 Task: Limiting.
Action: Mouse moved to (241, 82)
Screenshot: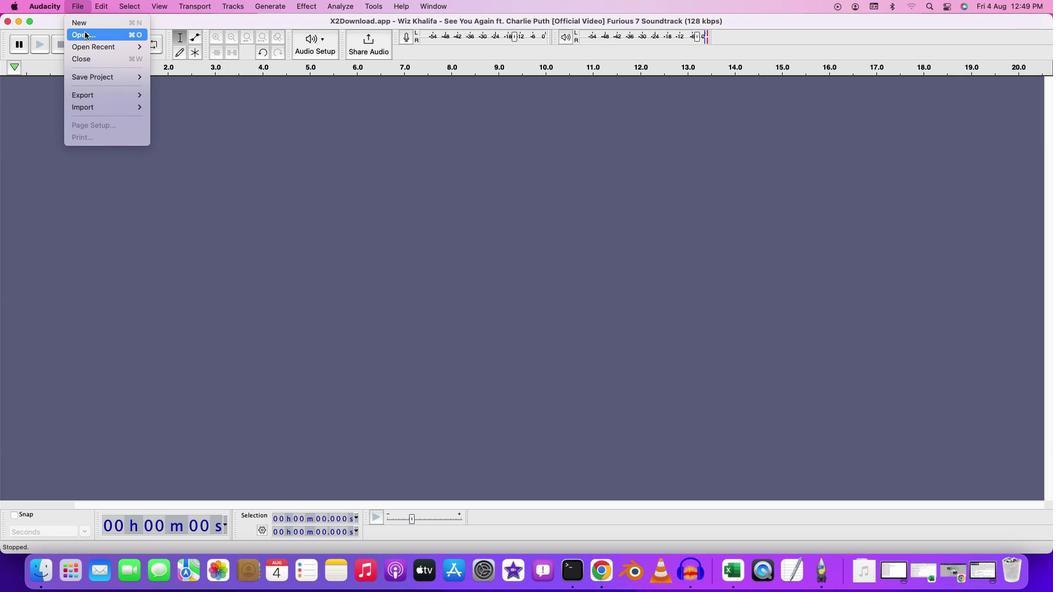 
Action: Mouse pressed left at (241, 82)
Screenshot: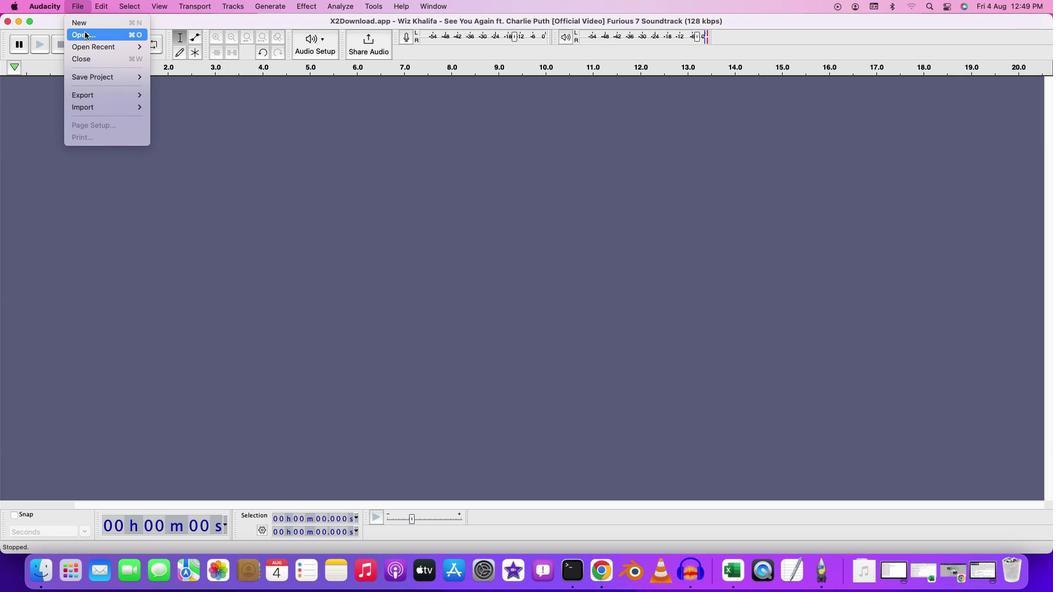 
Action: Mouse moved to (502, 191)
Screenshot: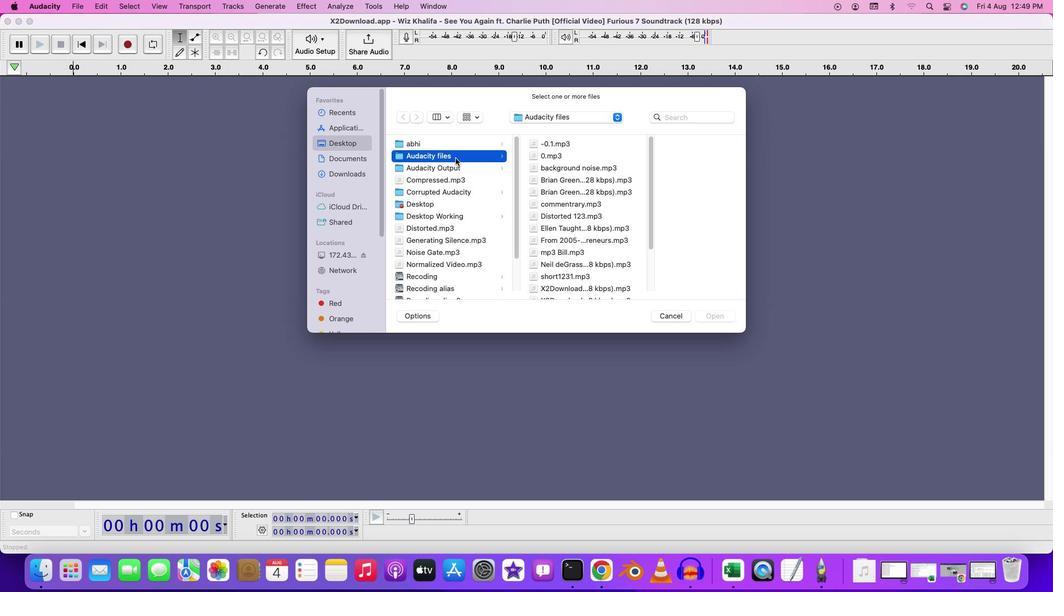 
Action: Mouse pressed left at (502, 191)
Screenshot: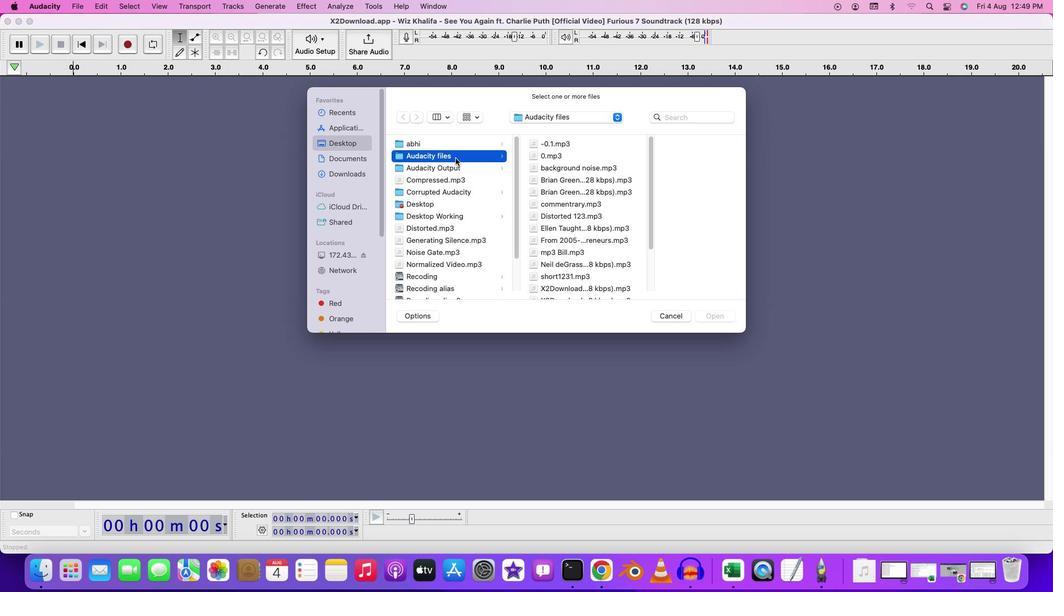 
Action: Mouse moved to (598, 242)
Screenshot: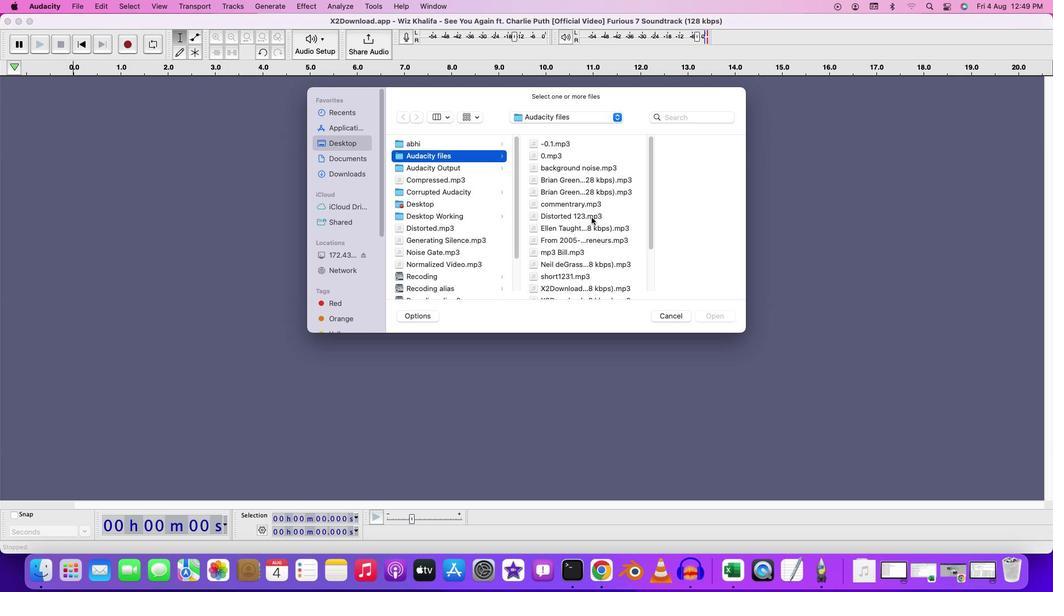 
Action: Mouse scrolled (598, 242) with delta (181, 55)
Screenshot: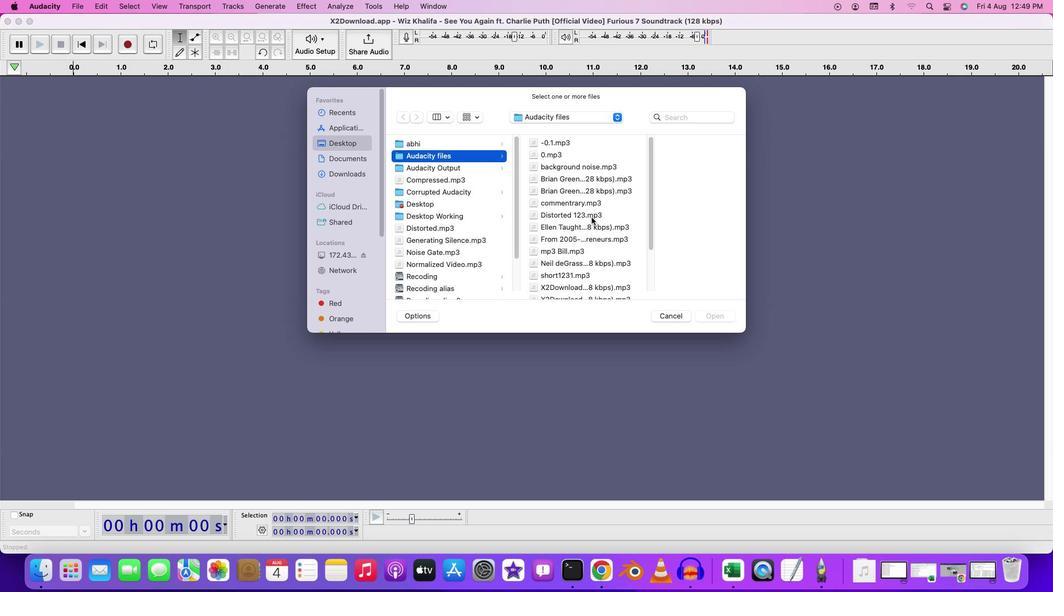 
Action: Mouse scrolled (598, 242) with delta (181, 55)
Screenshot: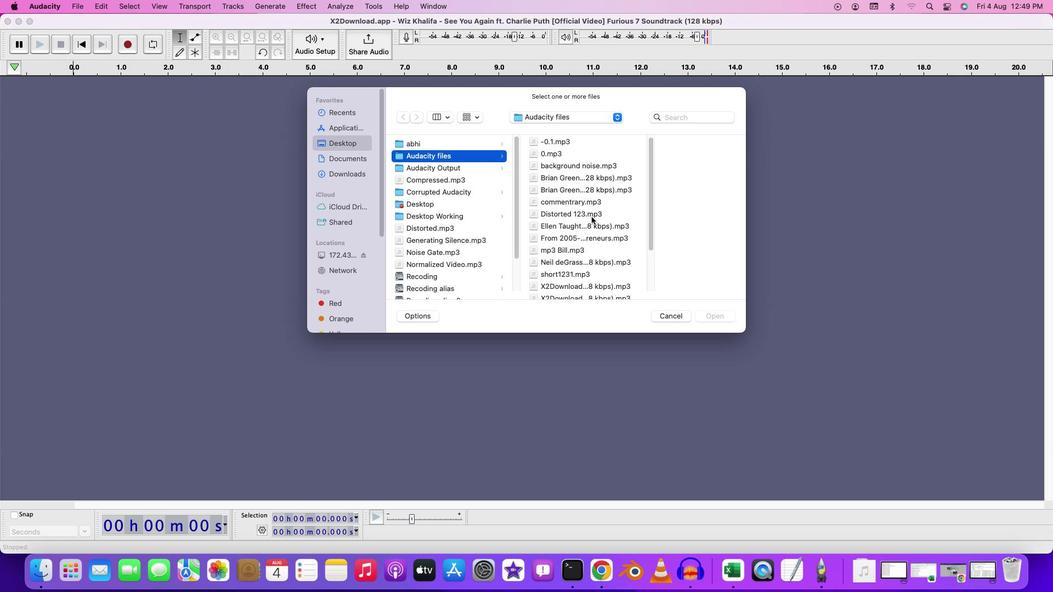 
Action: Mouse moved to (597, 237)
Screenshot: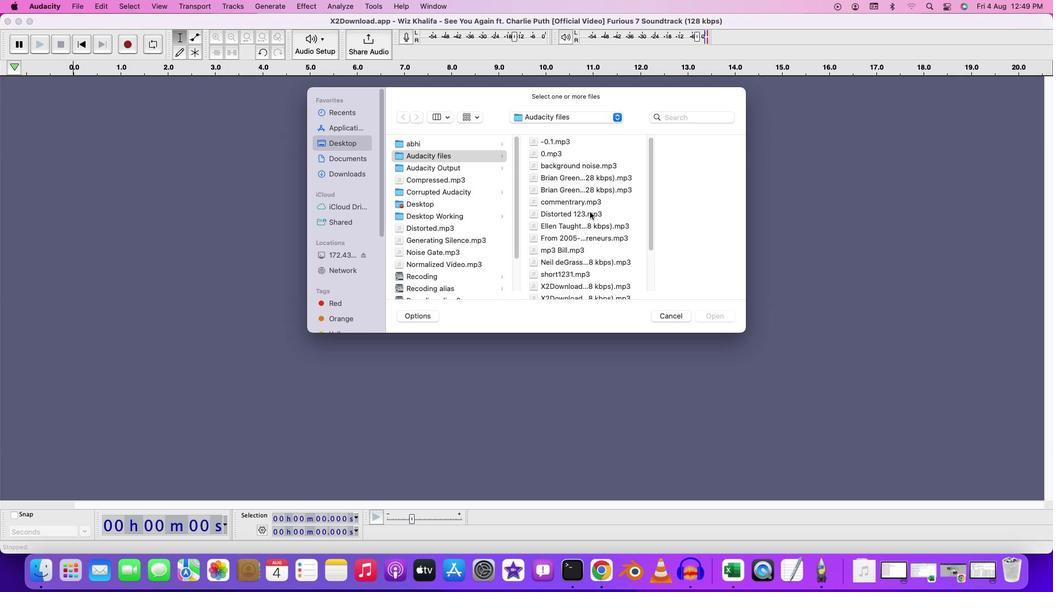 
Action: Mouse pressed left at (597, 237)
Screenshot: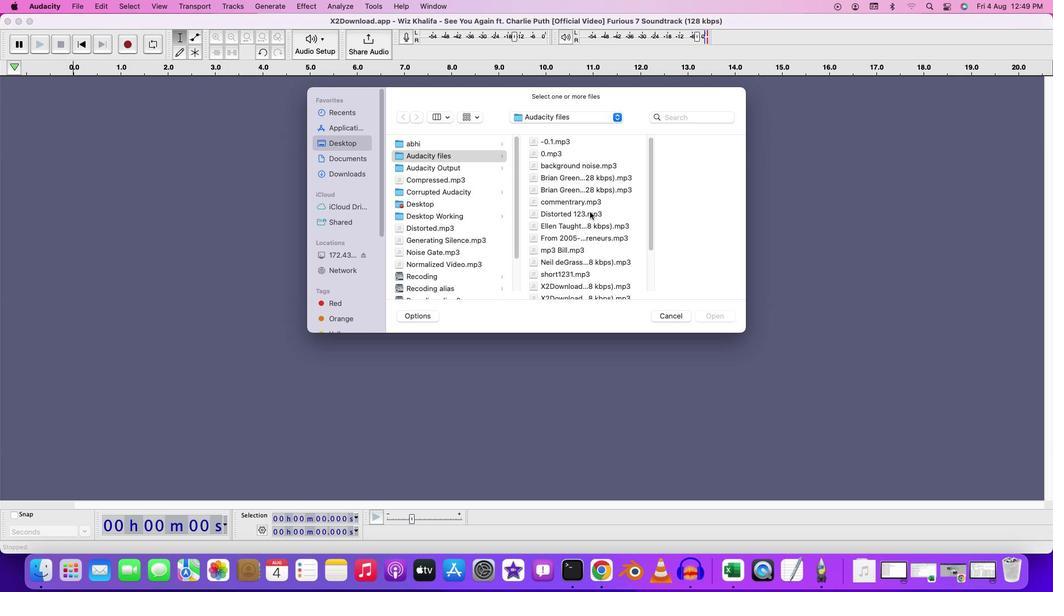 
Action: Mouse moved to (597, 237)
Screenshot: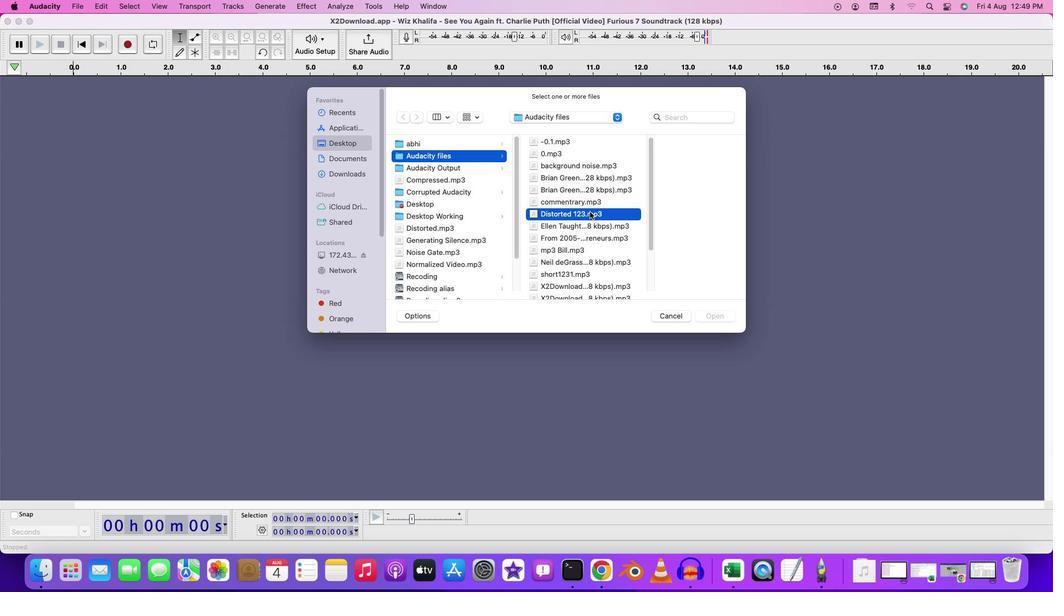 
Action: Mouse pressed left at (597, 237)
Screenshot: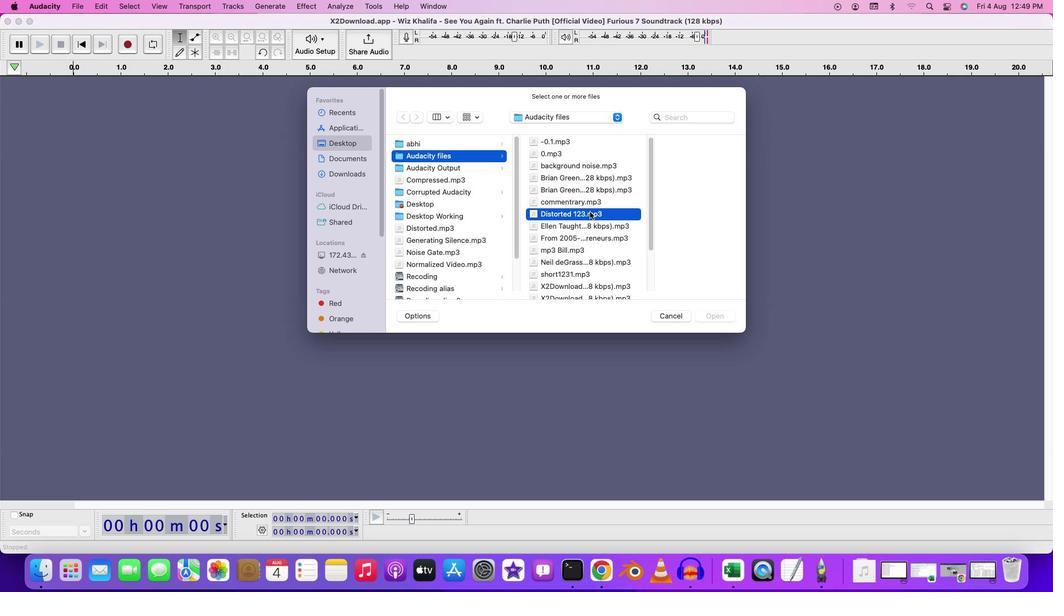 
Action: Mouse moved to (237, 144)
Screenshot: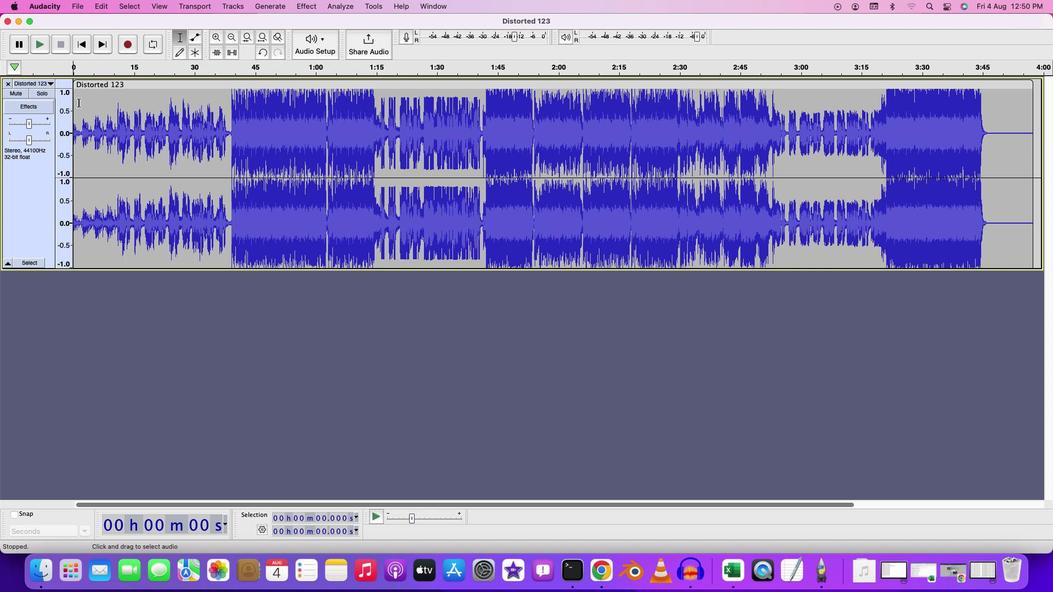 
Action: Mouse pressed left at (237, 144)
Screenshot: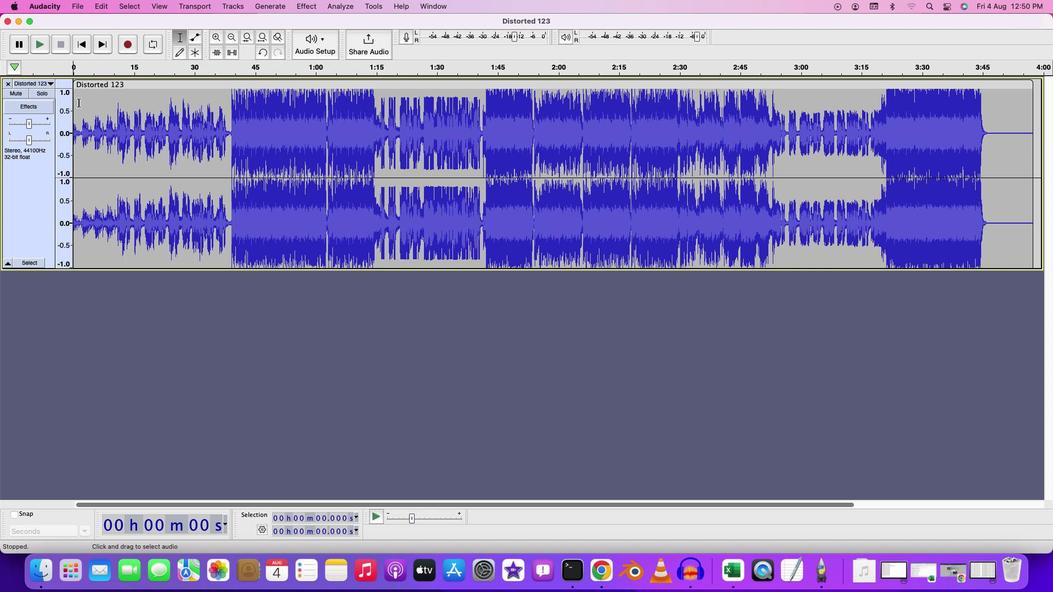 
Action: Mouse moved to (239, 141)
Screenshot: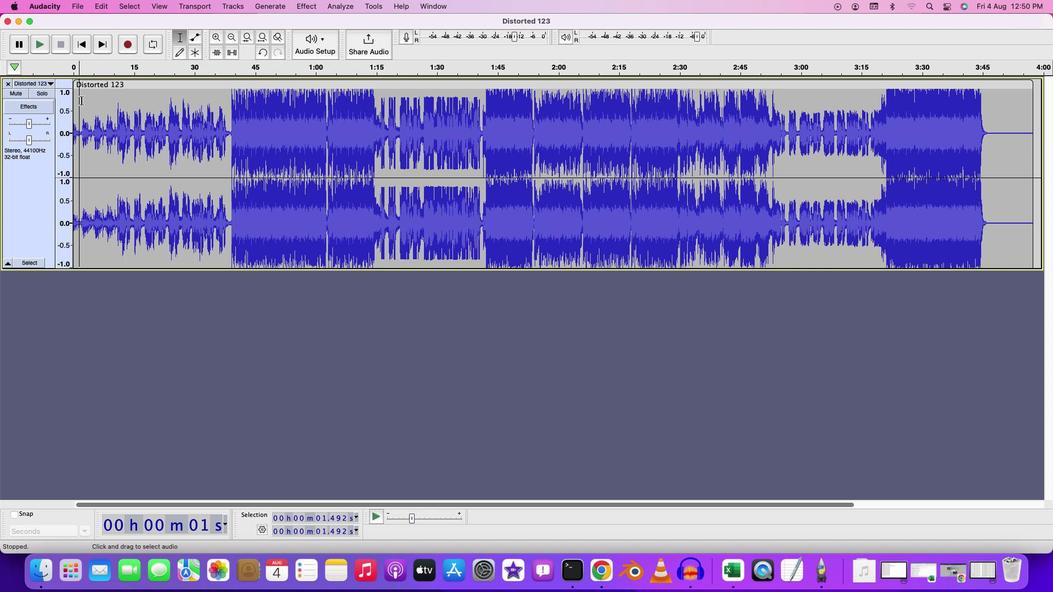 
Action: Key pressed Key.space
Screenshot: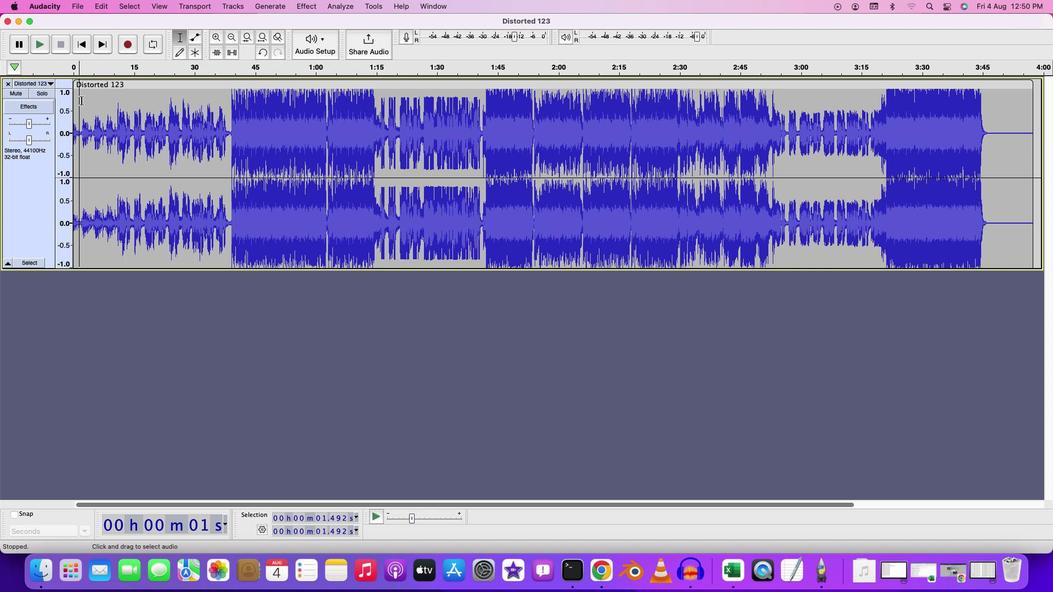
Action: Mouse moved to (337, 175)
Screenshot: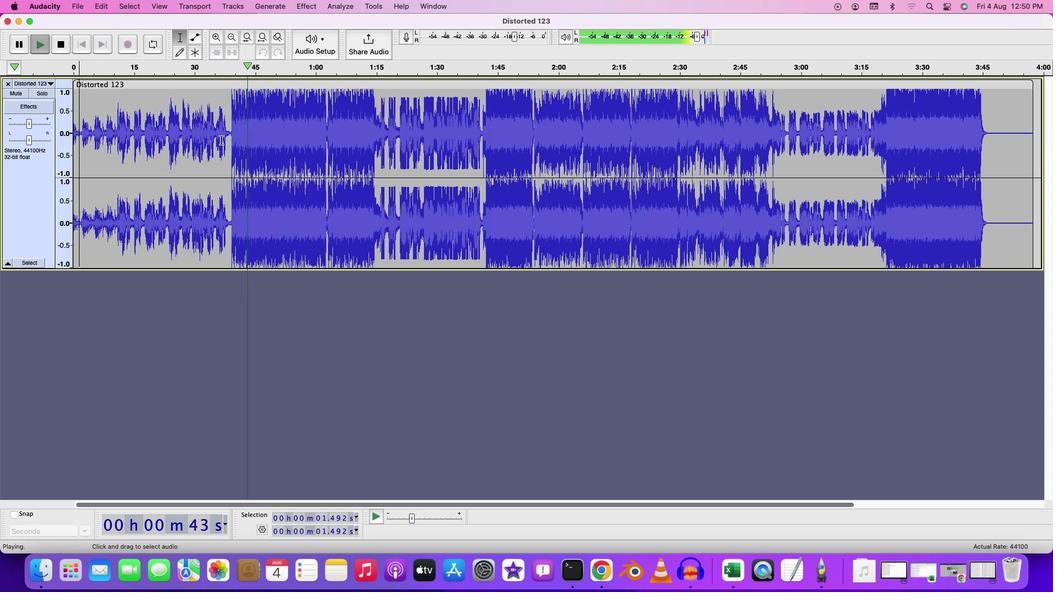 
Action: Key pressed Key.space
Screenshot: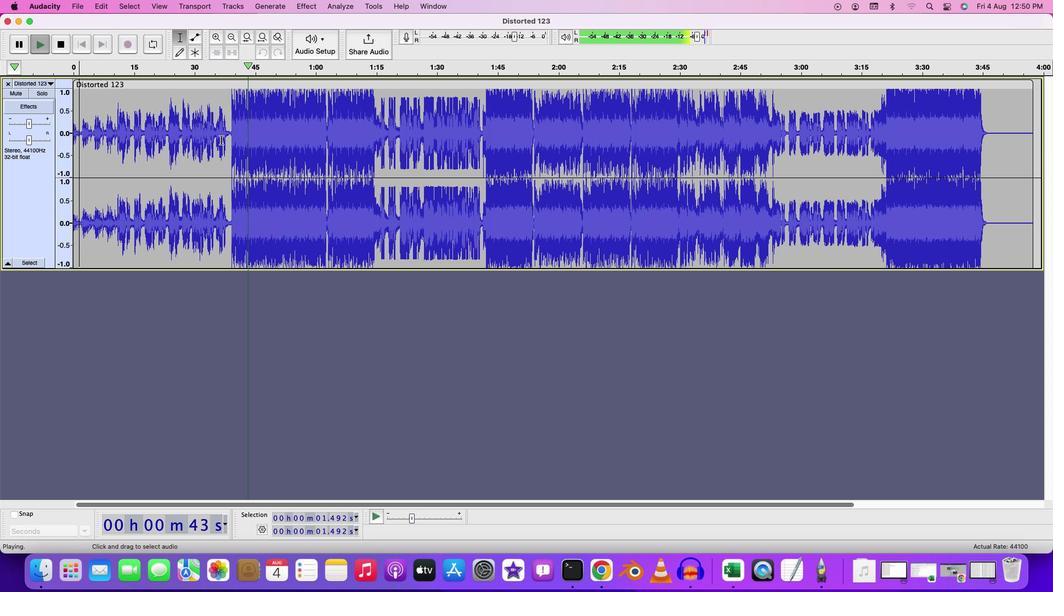 
Action: Mouse moved to (250, 142)
Screenshot: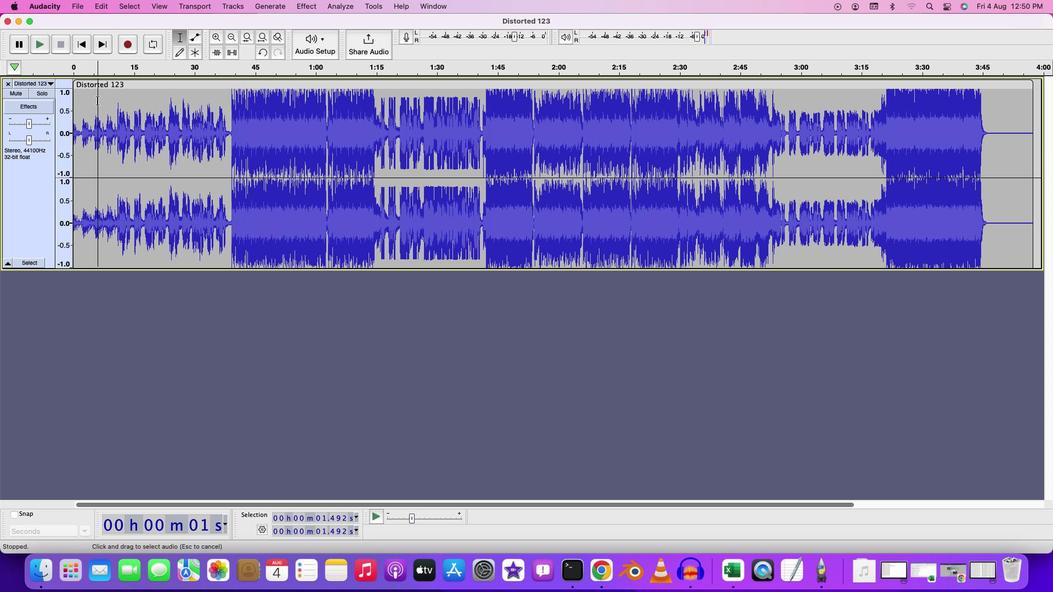 
Action: Mouse pressed left at (250, 142)
Screenshot: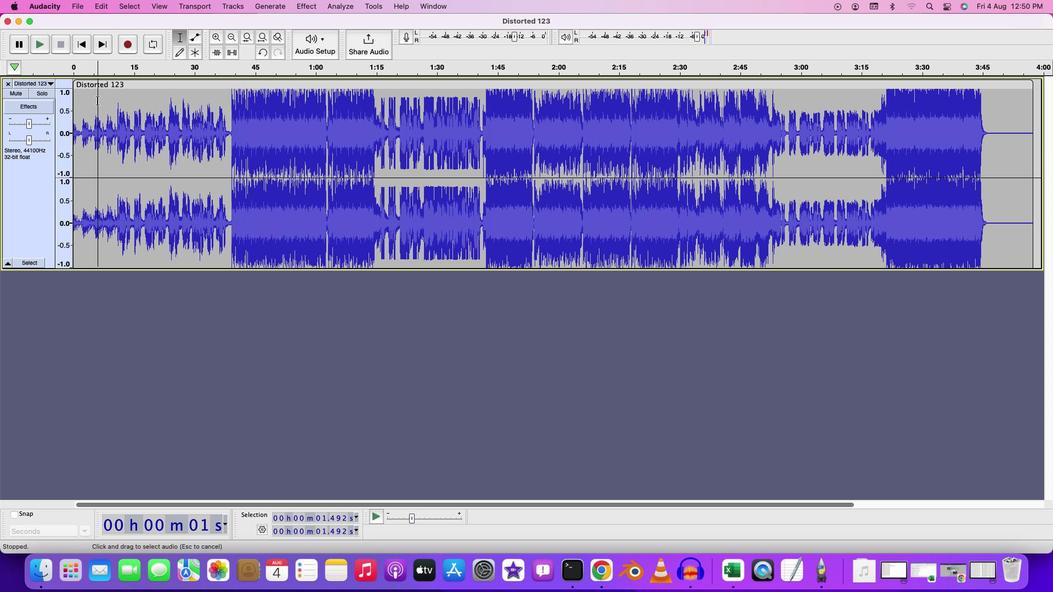 
Action: Mouse moved to (250, 142)
Screenshot: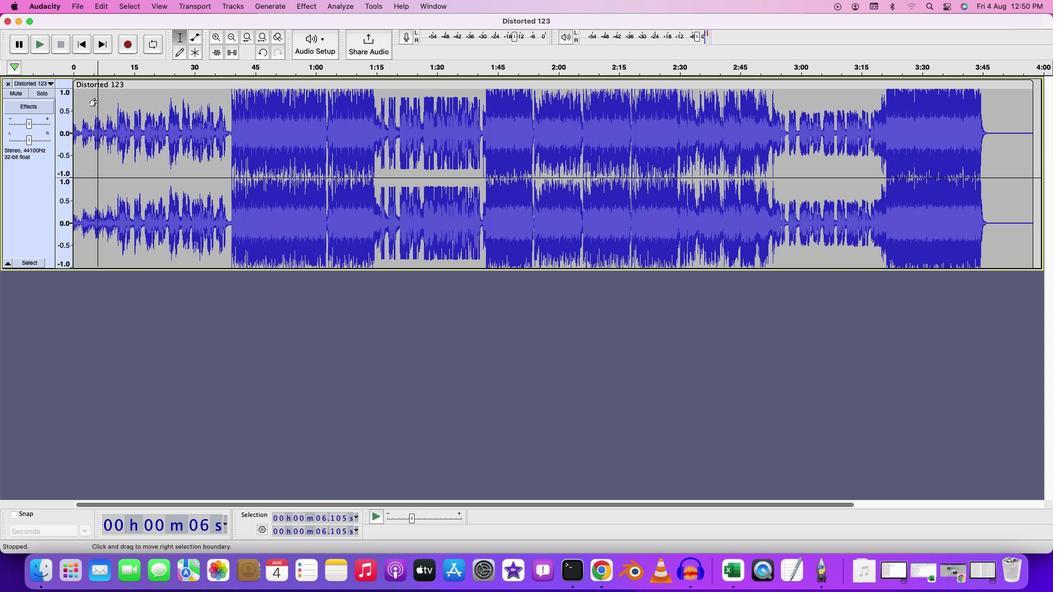 
Action: Key pressed Key.cmd
Screenshot: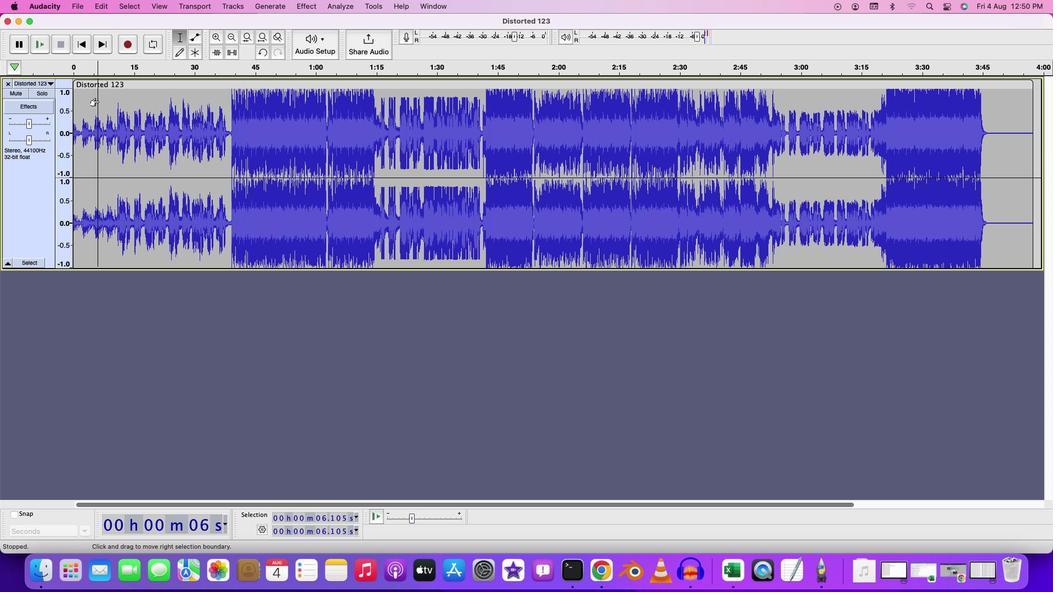 
Action: Mouse moved to (251, 142)
Screenshot: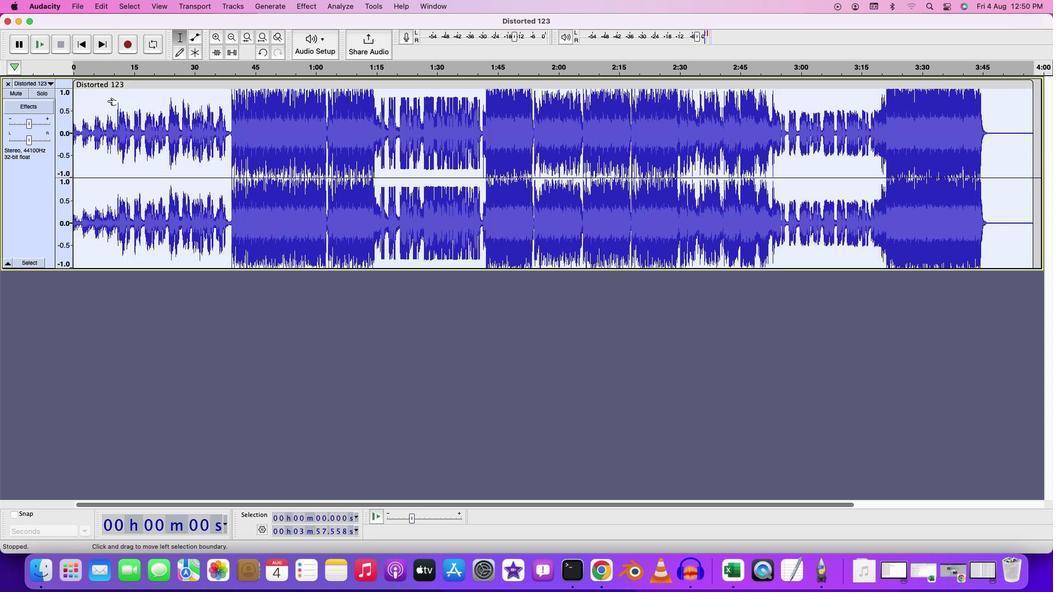 
Action: Key pressed 'a'
Screenshot: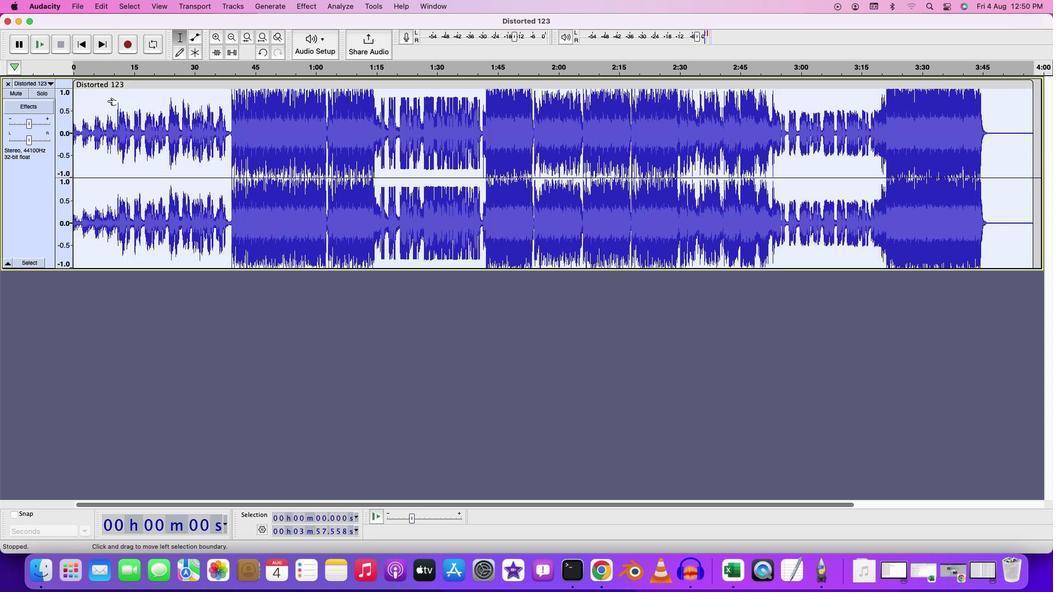 
Action: Mouse moved to (397, 59)
Screenshot: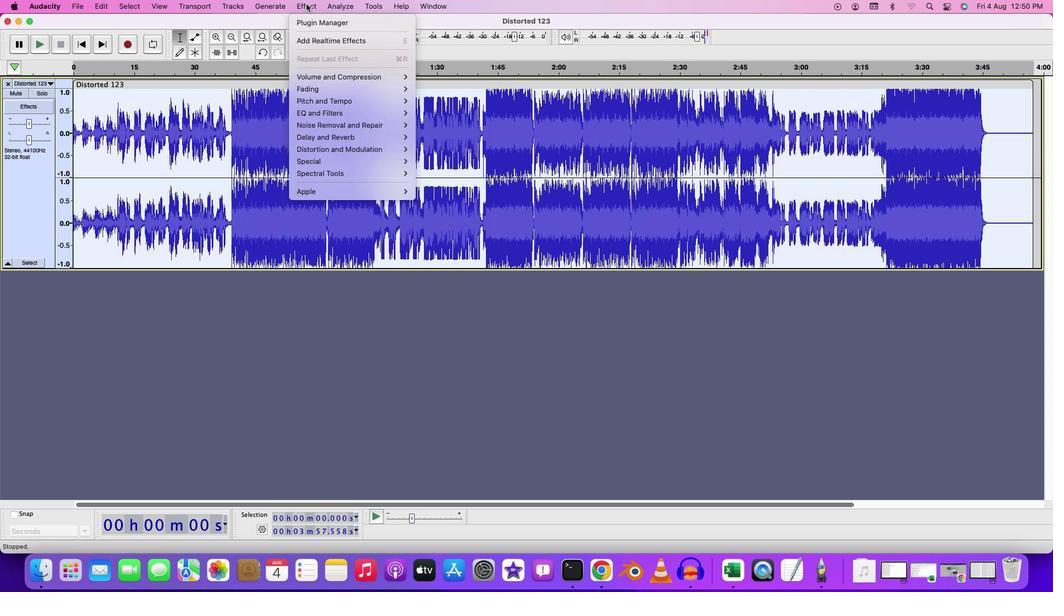 
Action: Mouse pressed left at (397, 59)
Screenshot: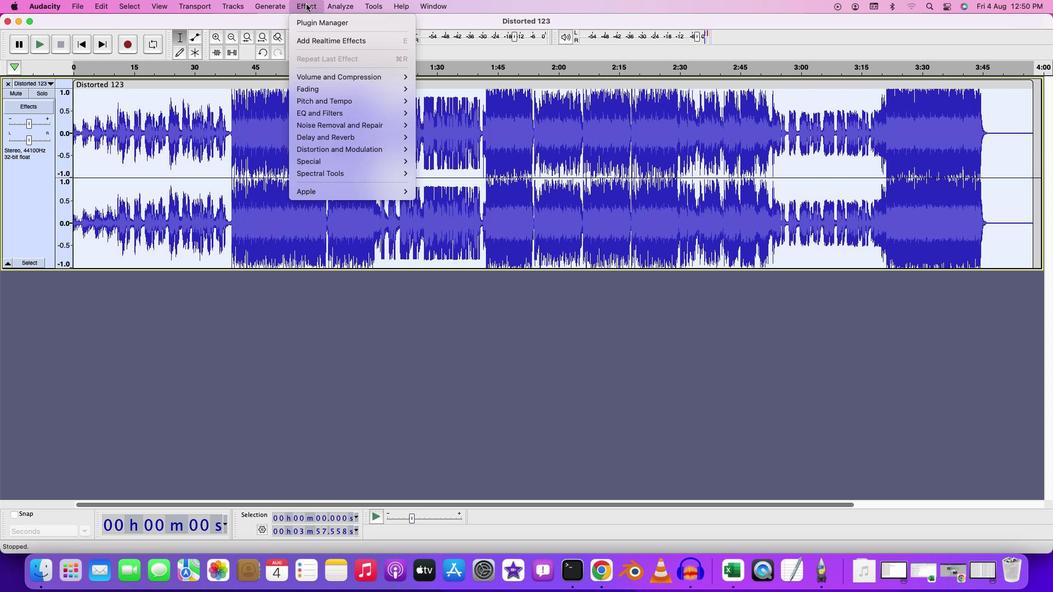 
Action: Mouse moved to (494, 152)
Screenshot: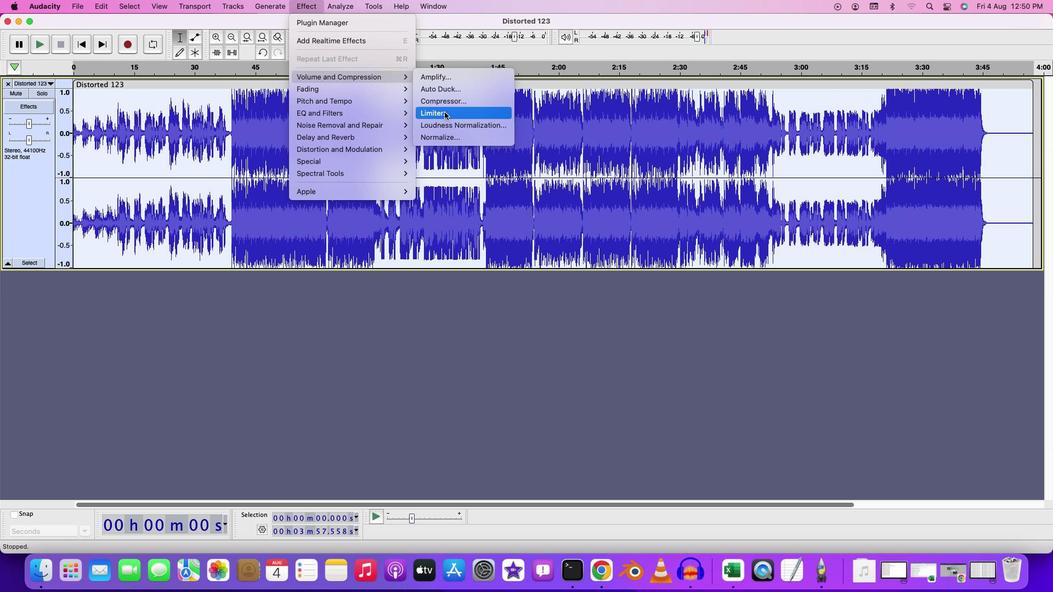 
Action: Mouse pressed left at (494, 152)
Screenshot: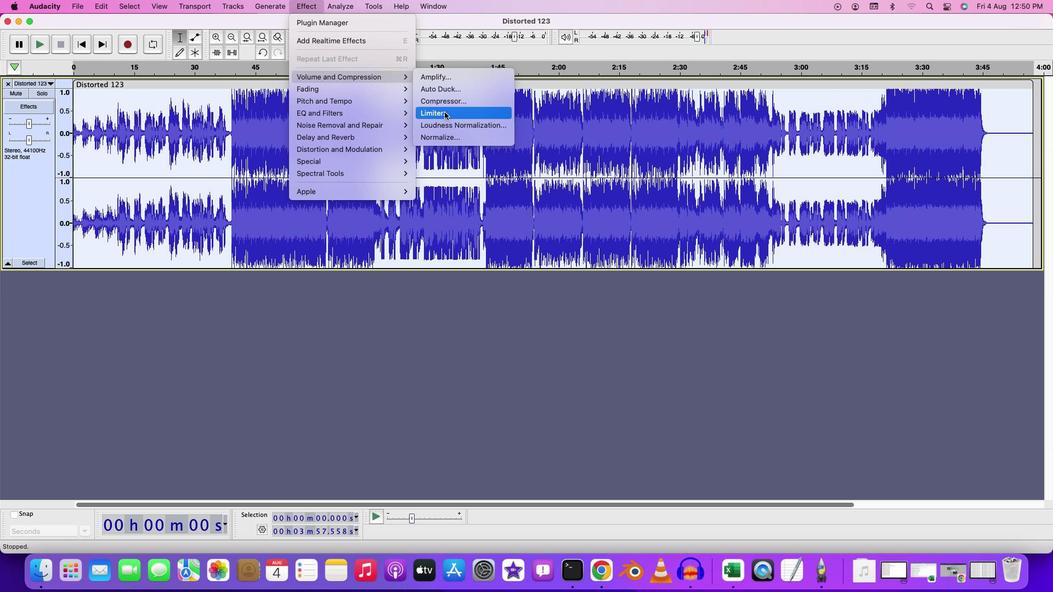 
Action: Mouse moved to (625, 267)
Screenshot: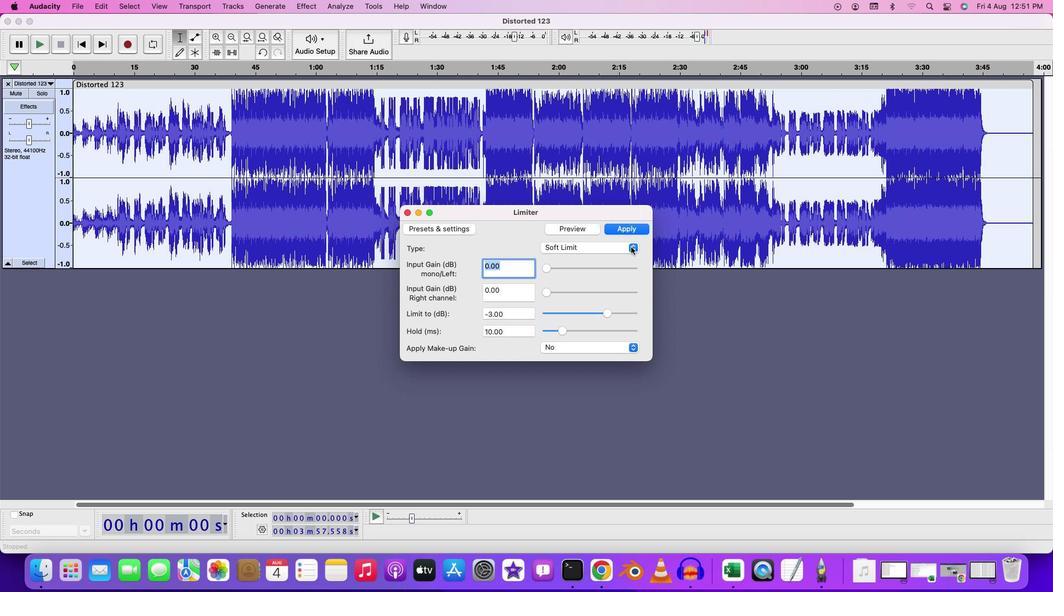 
Action: Mouse pressed left at (625, 267)
Screenshot: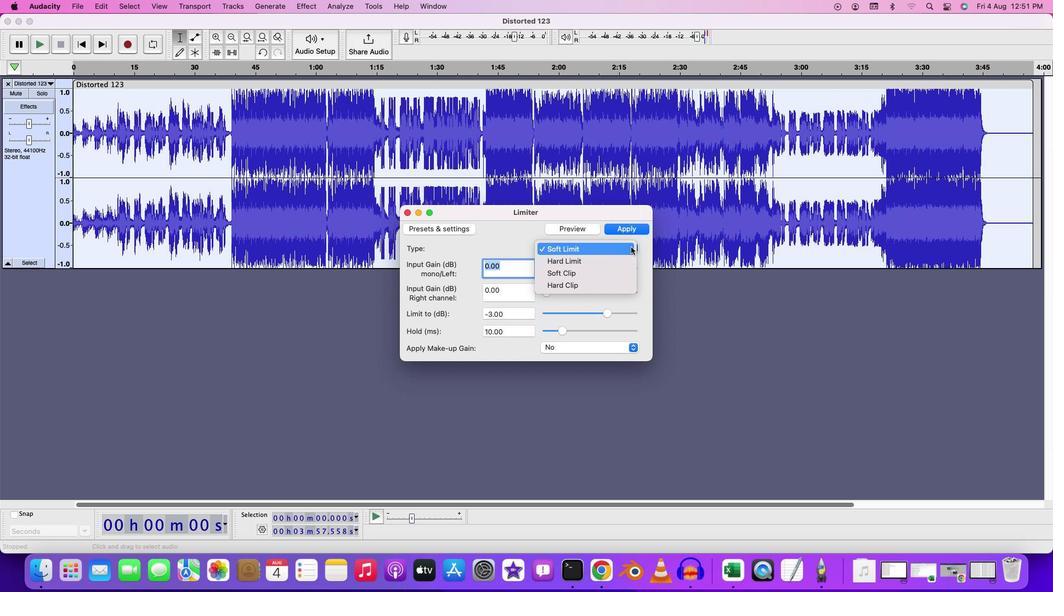 
Action: Mouse moved to (541, 250)
Screenshot: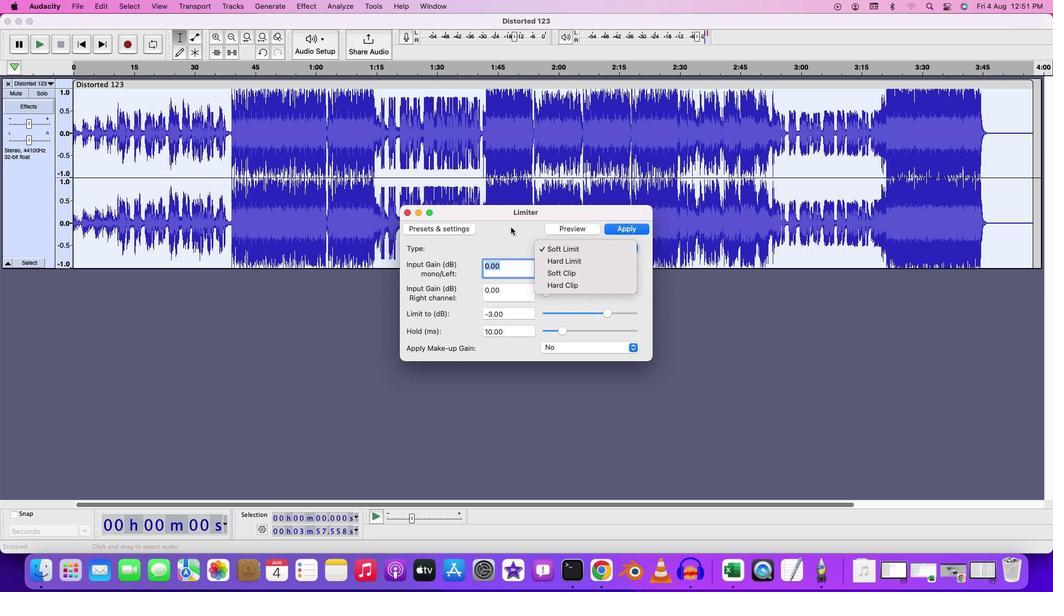 
Action: Mouse pressed left at (541, 250)
Screenshot: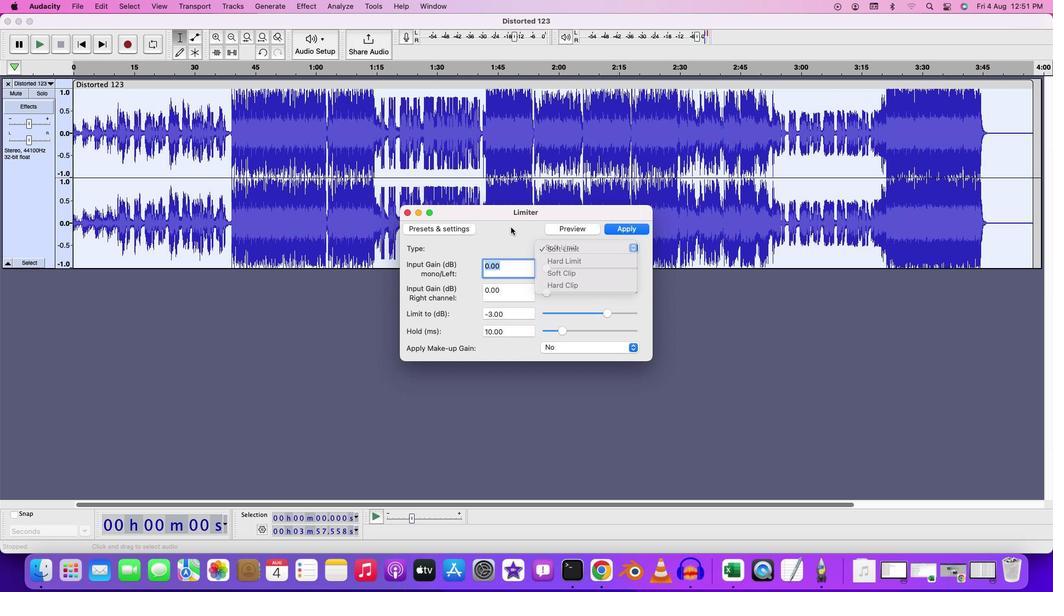 
Action: Mouse moved to (567, 287)
Screenshot: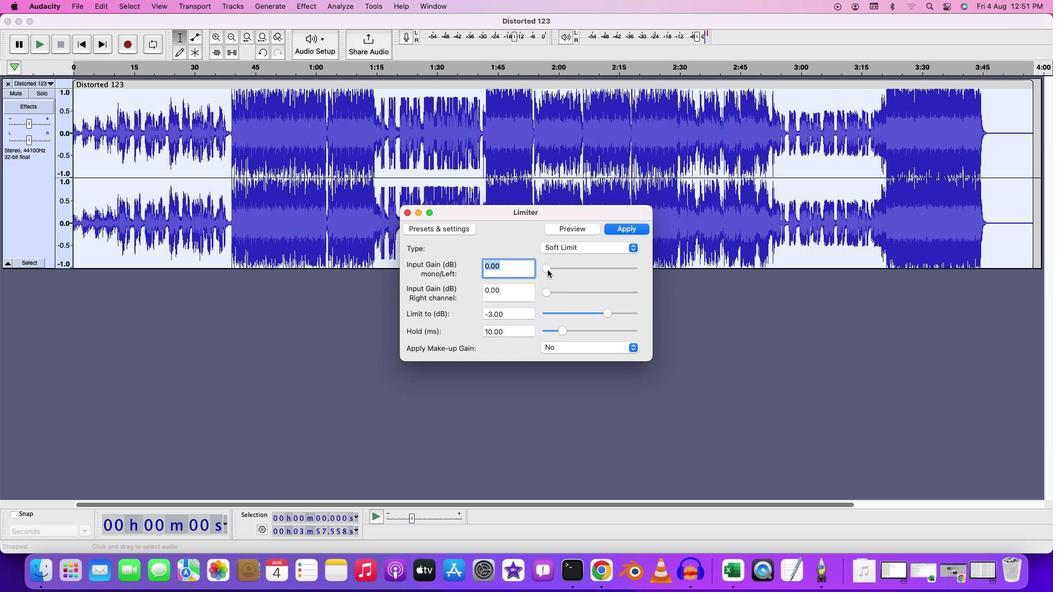 
Action: Mouse pressed left at (567, 287)
Screenshot: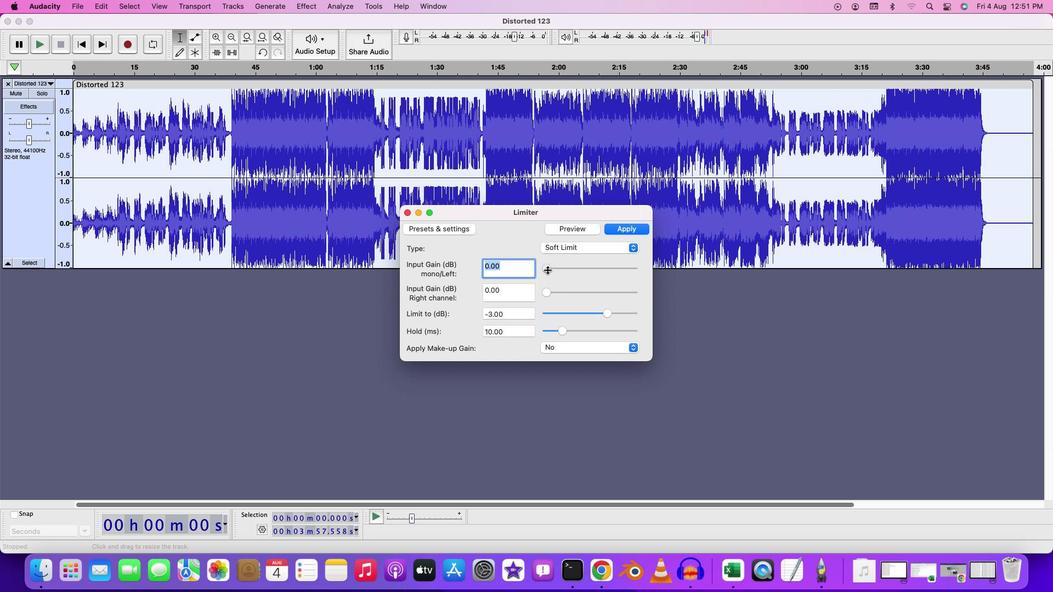 
Action: Mouse moved to (564, 306)
Screenshot: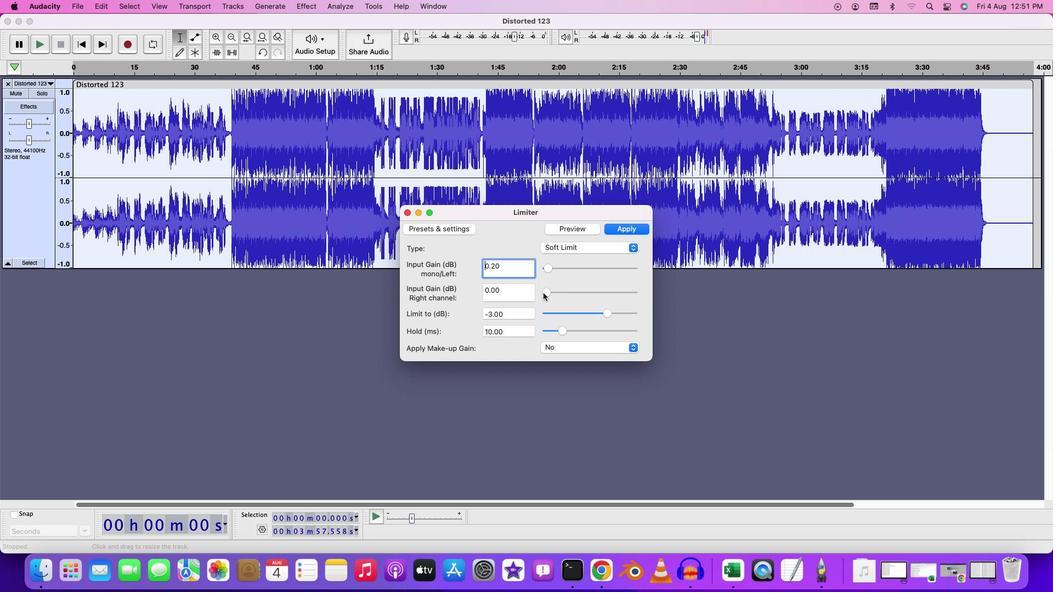 
Action: Mouse pressed left at (564, 306)
Screenshot: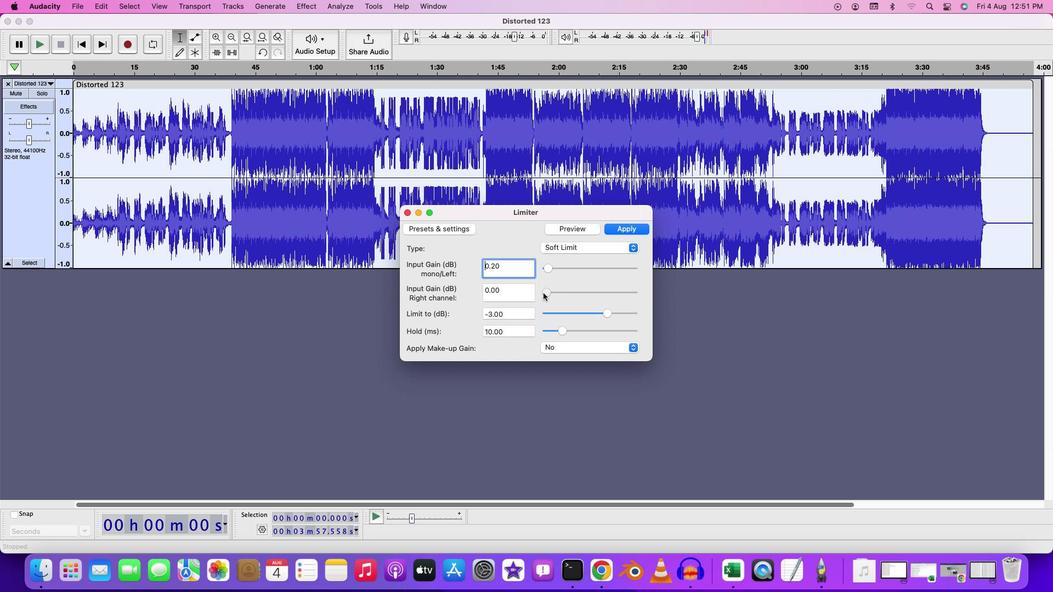 
Action: Mouse moved to (610, 325)
Screenshot: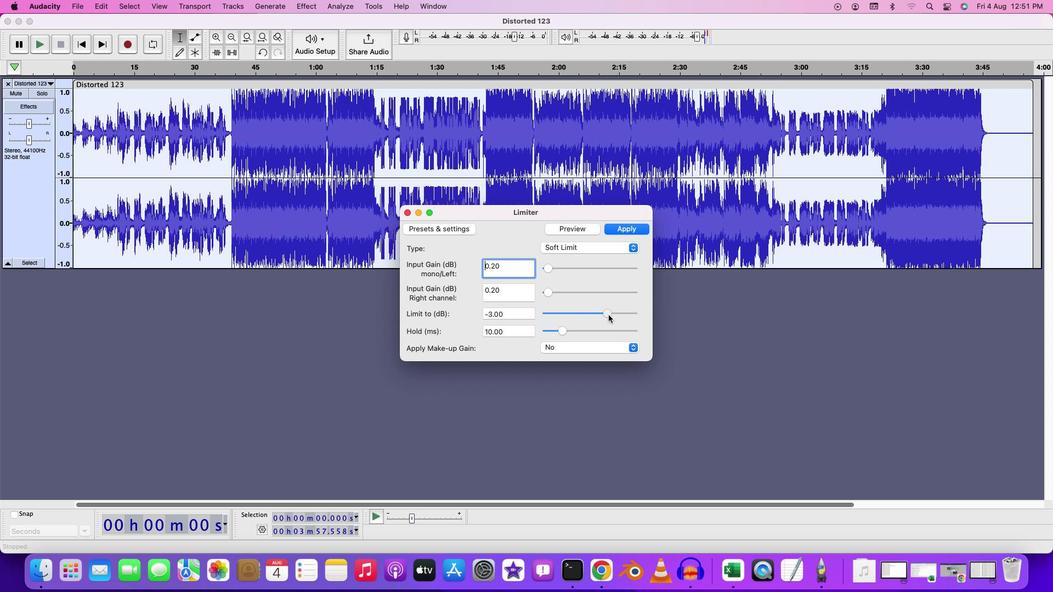 
Action: Mouse pressed left at (610, 325)
Screenshot: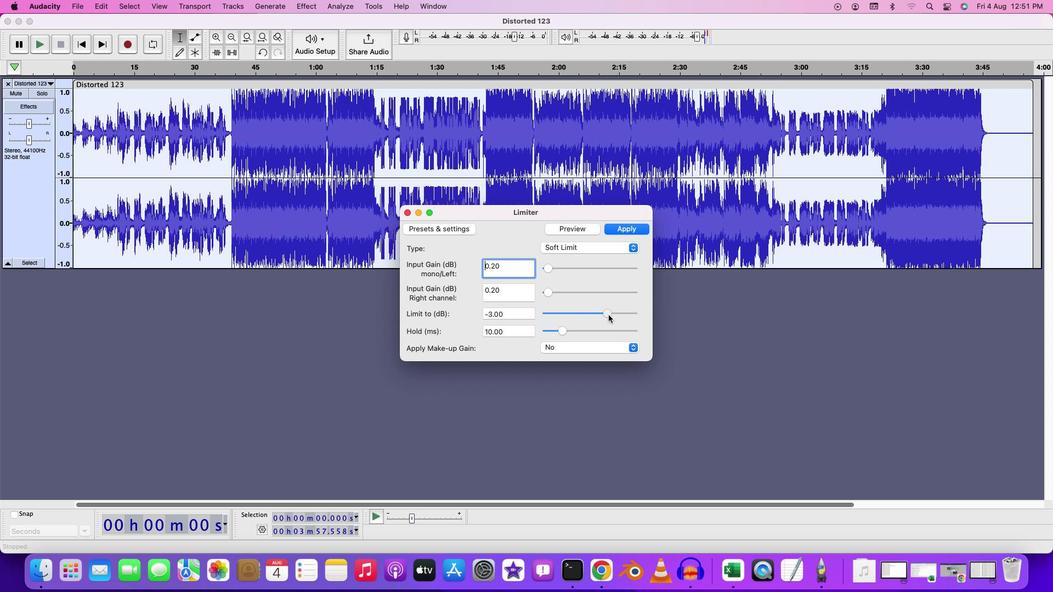 
Action: Mouse moved to (577, 340)
Screenshot: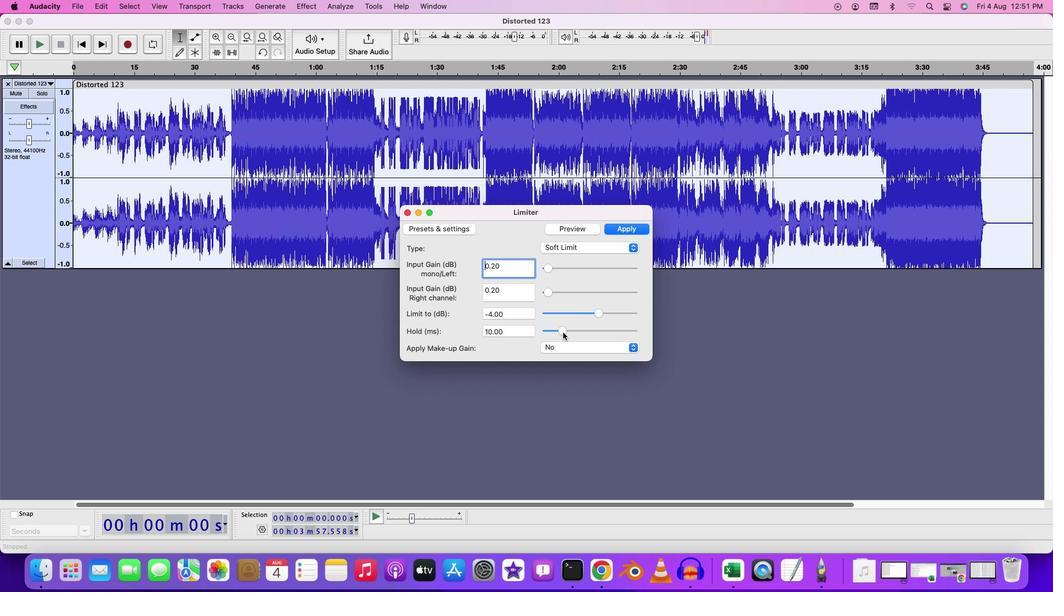 
Action: Mouse pressed left at (577, 340)
Screenshot: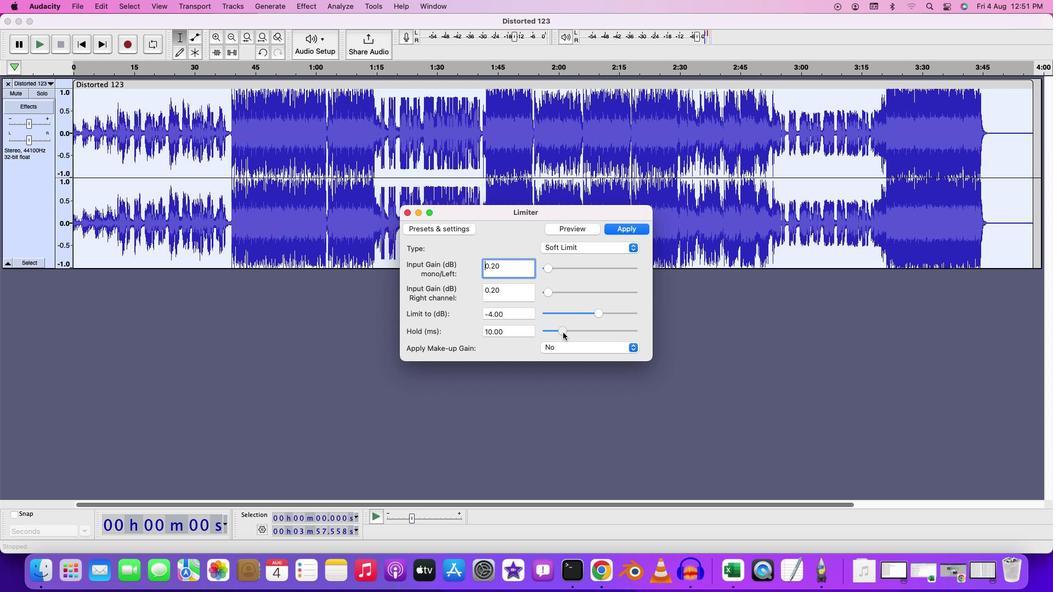 
Action: Mouse moved to (624, 355)
Screenshot: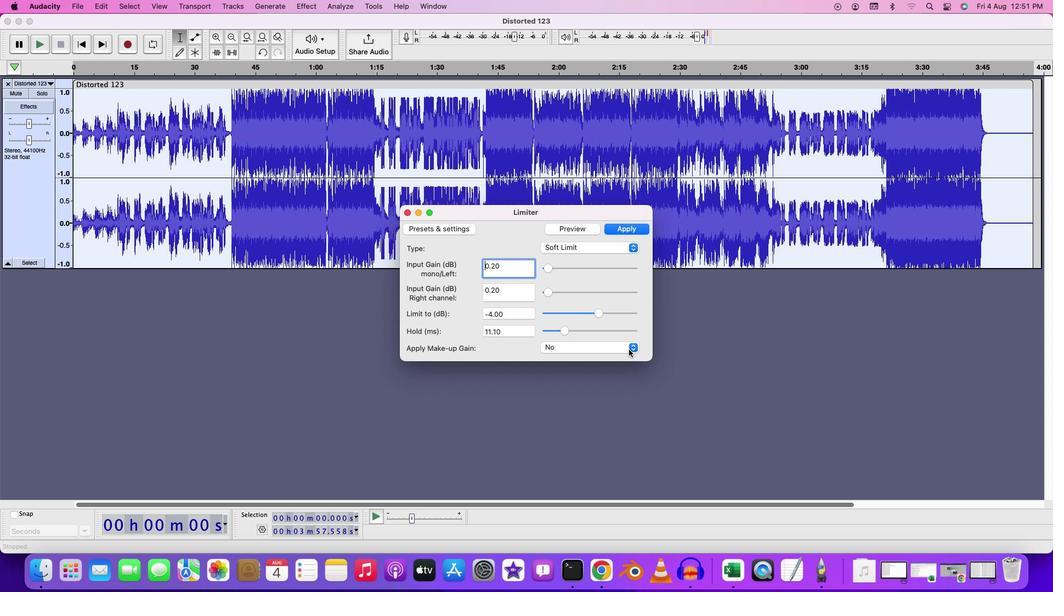 
Action: Mouse pressed left at (624, 355)
Screenshot: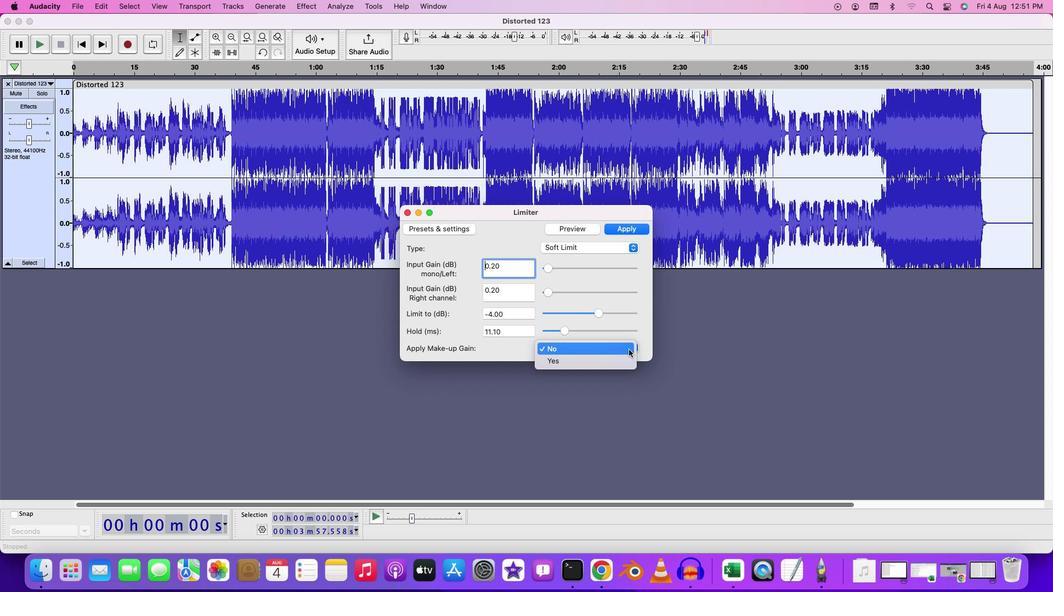 
Action: Mouse moved to (606, 351)
Screenshot: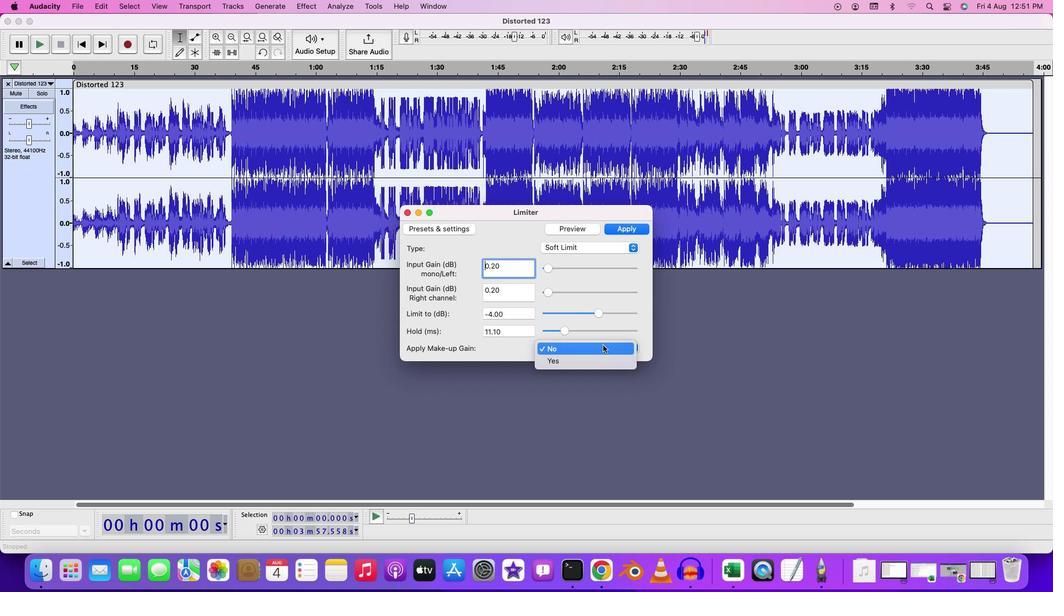 
Action: Mouse pressed left at (606, 351)
Screenshot: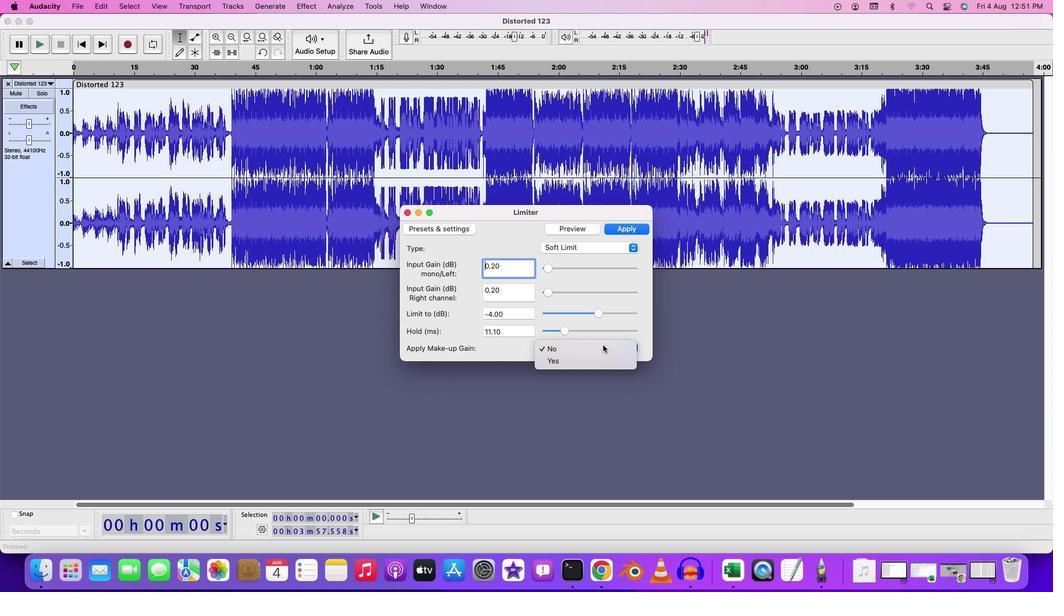 
Action: Mouse moved to (590, 250)
Screenshot: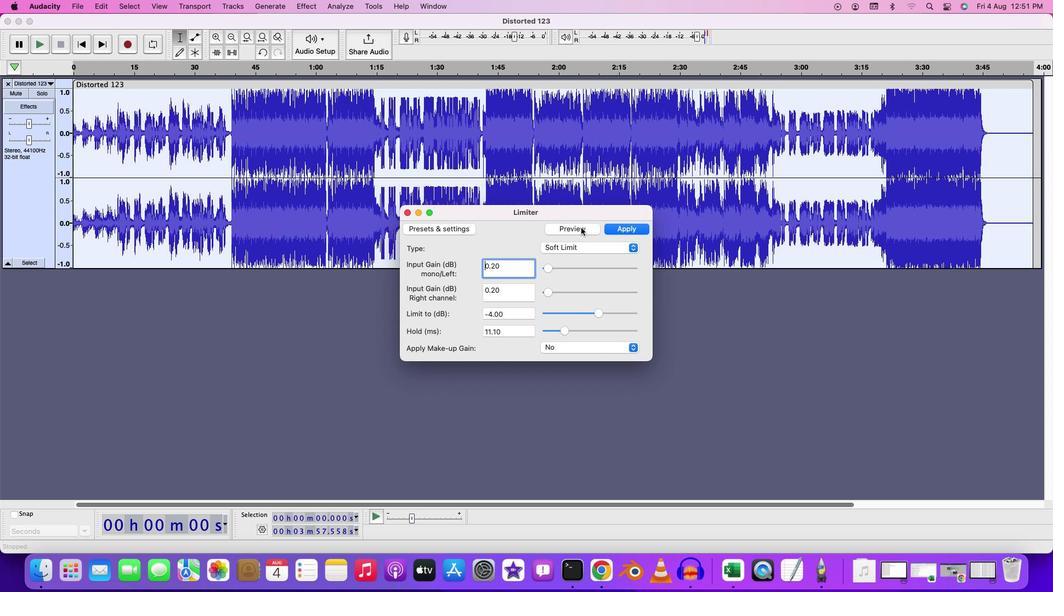 
Action: Mouse pressed left at (590, 250)
Screenshot: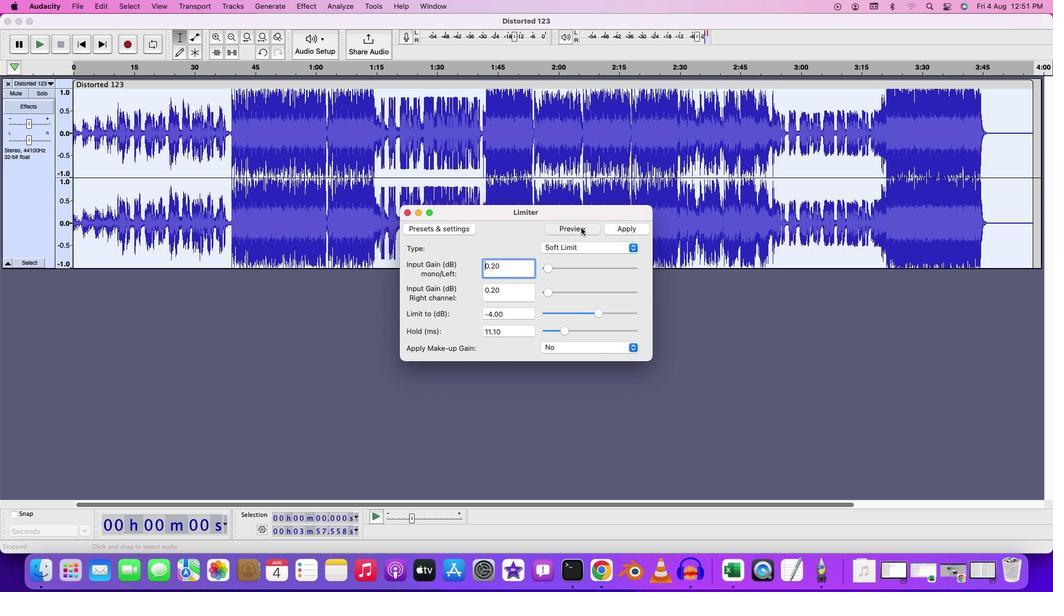 
Action: Mouse moved to (569, 286)
Screenshot: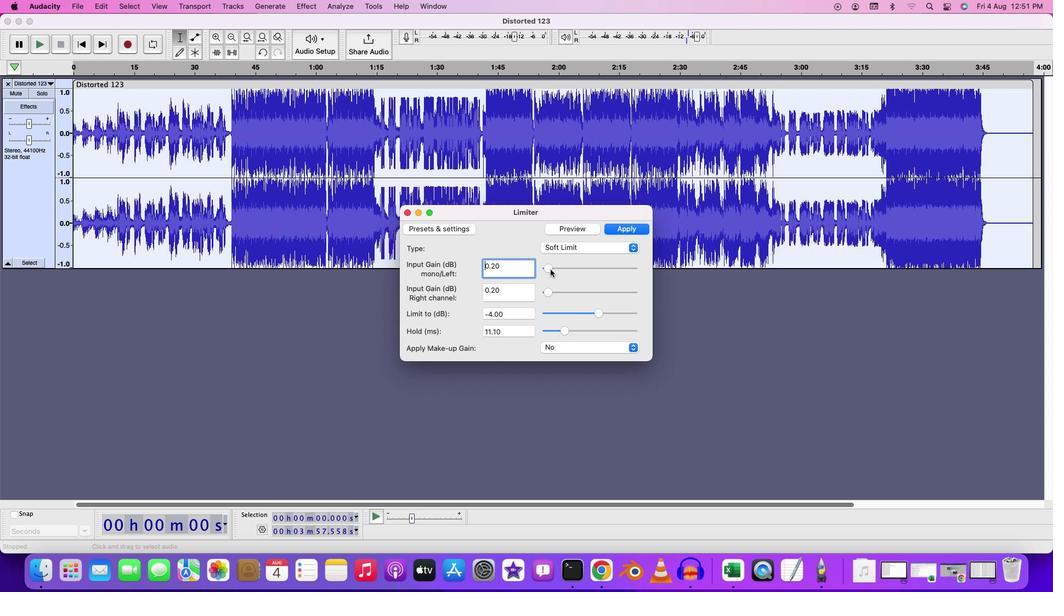 
Action: Mouse pressed left at (569, 286)
Screenshot: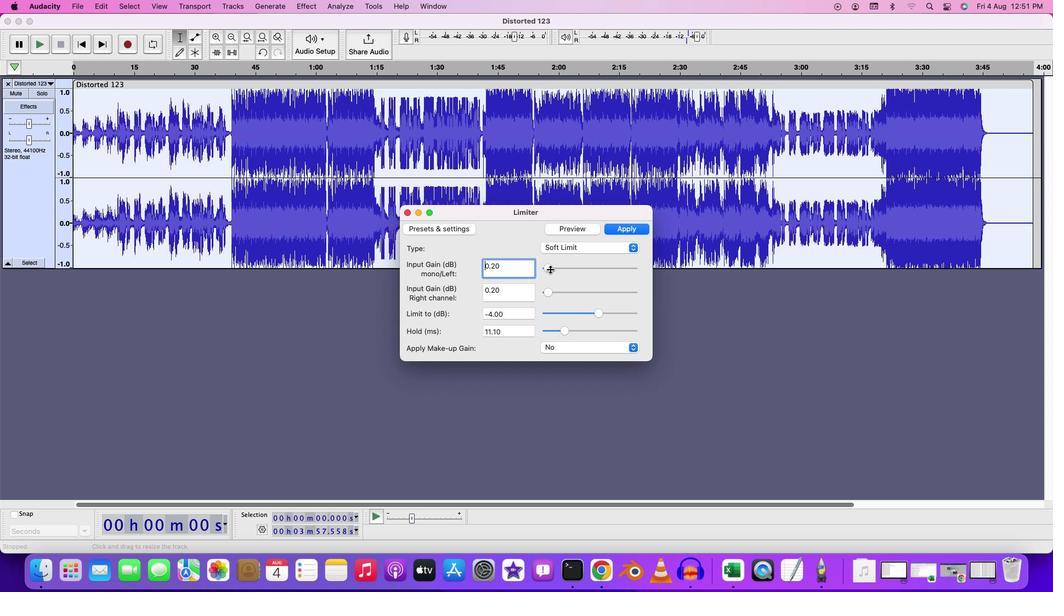 
Action: Mouse moved to (568, 306)
Screenshot: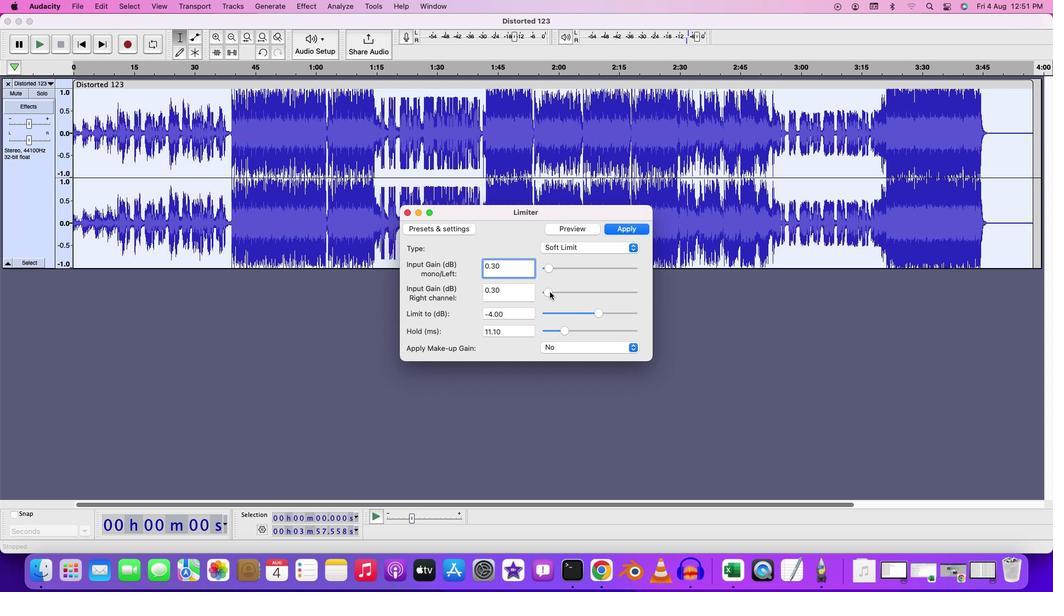 
Action: Mouse pressed left at (568, 306)
Screenshot: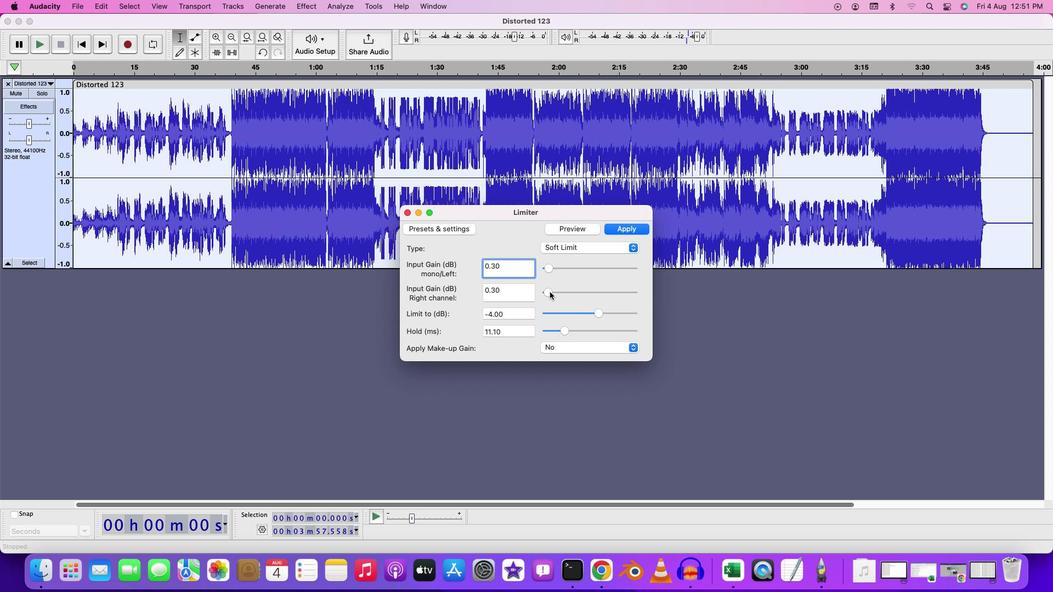 
Action: Mouse moved to (604, 325)
Screenshot: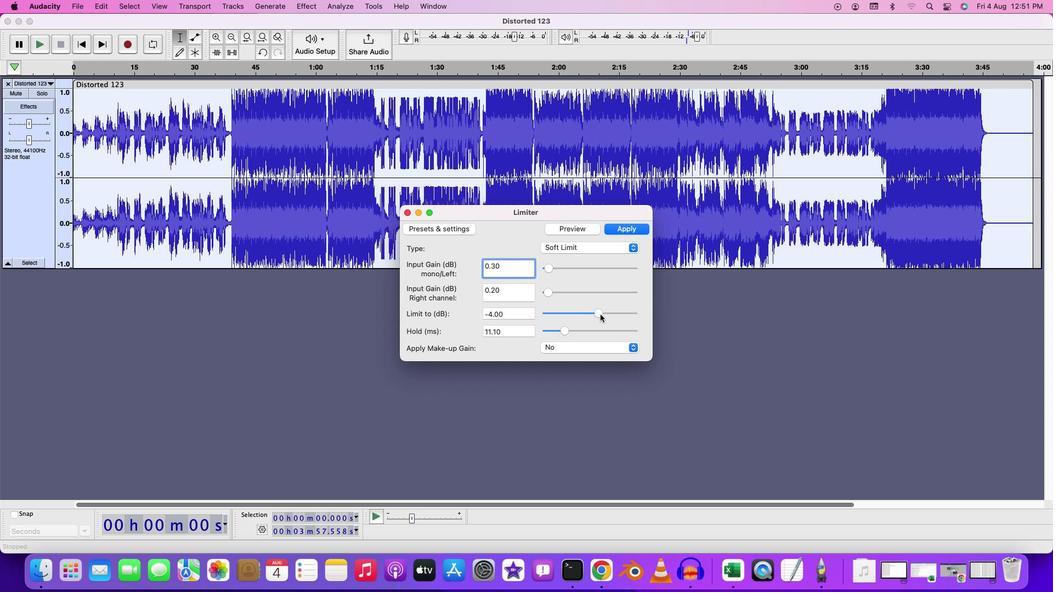 
Action: Mouse pressed left at (604, 325)
Screenshot: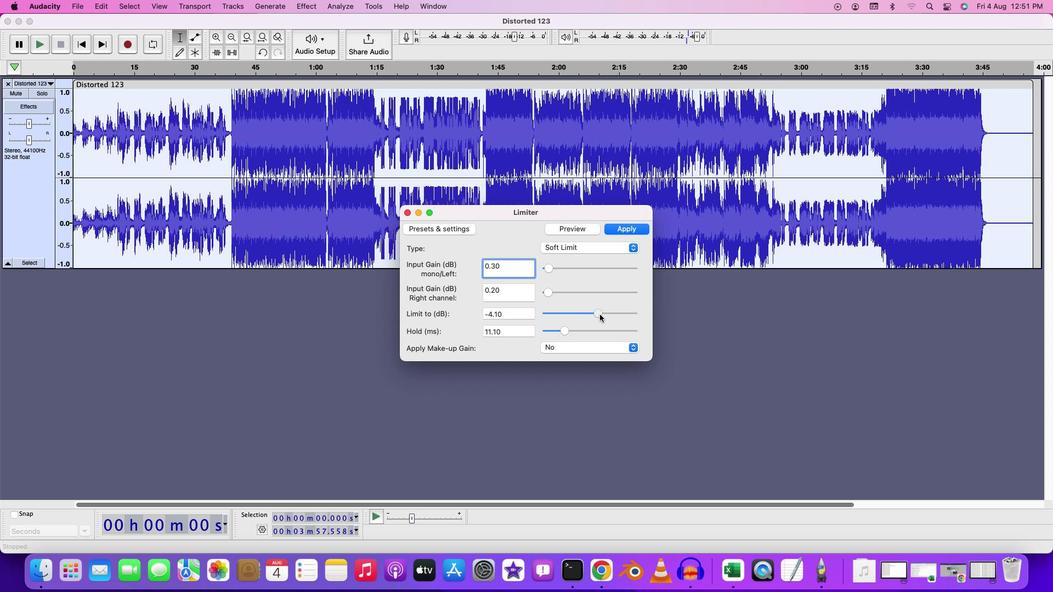 
Action: Mouse moved to (584, 256)
Screenshot: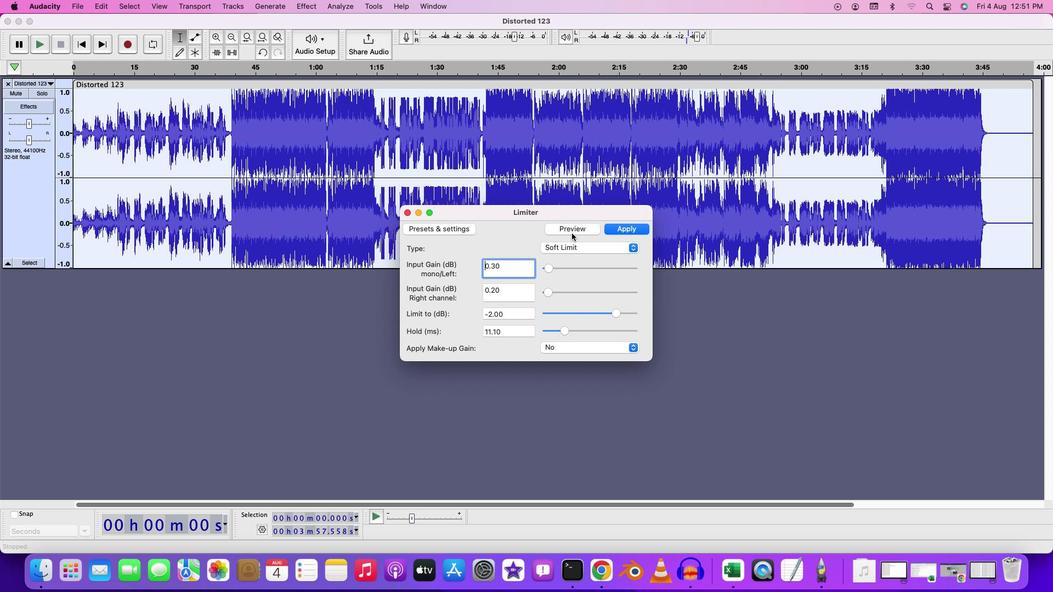 
Action: Mouse pressed left at (584, 256)
Screenshot: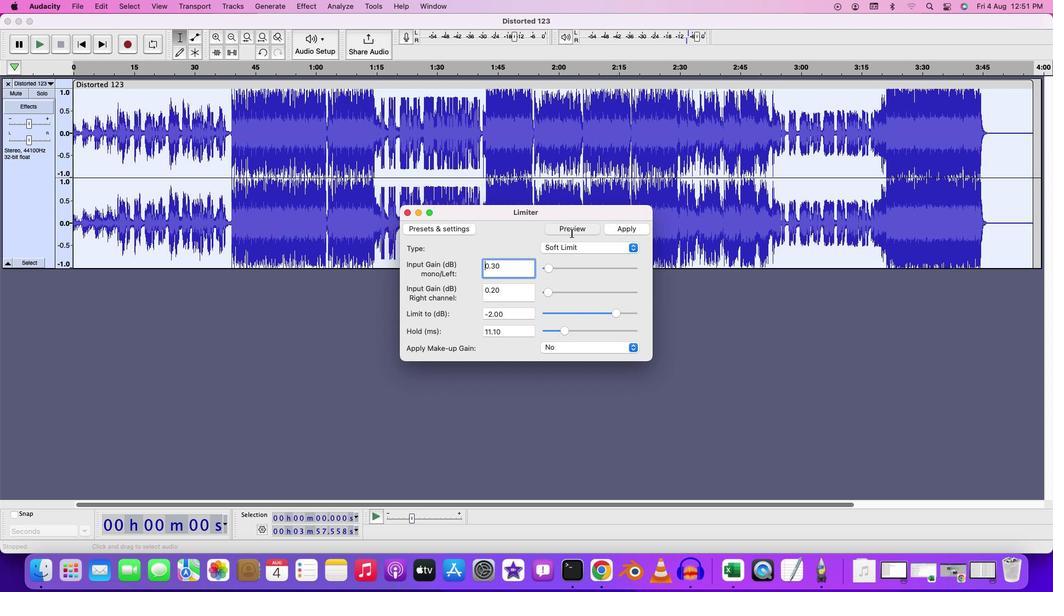 
Action: Mouse moved to (594, 346)
Screenshot: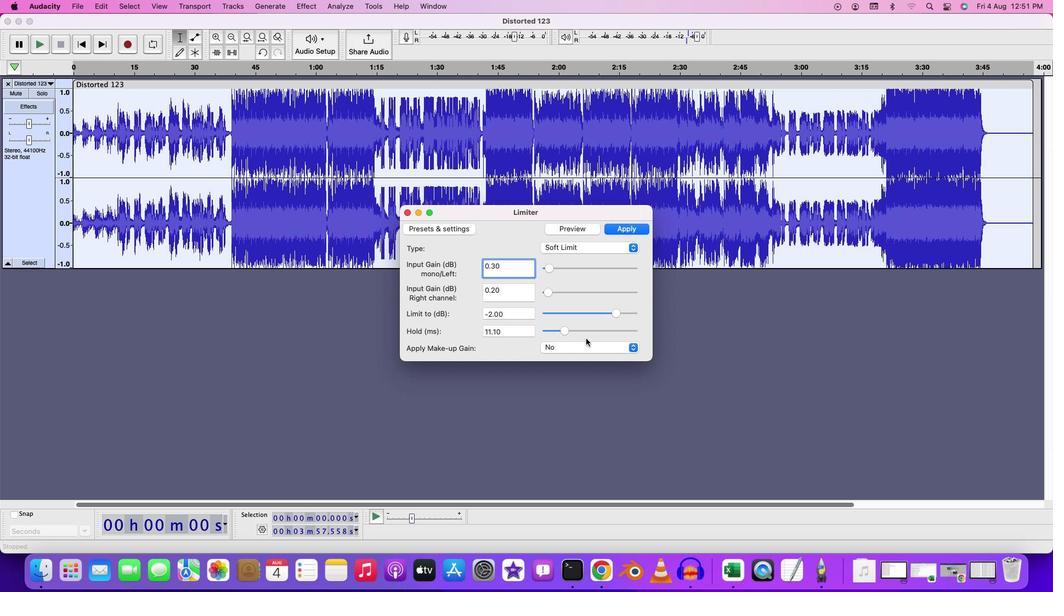 
Action: Mouse pressed left at (594, 346)
Screenshot: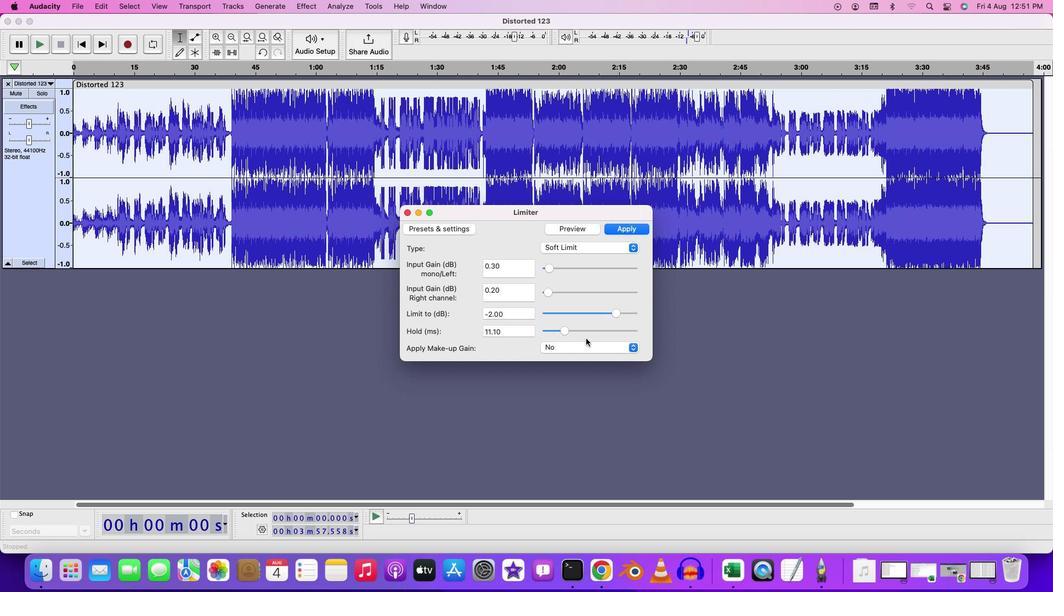 
Action: Mouse moved to (599, 354)
Screenshot: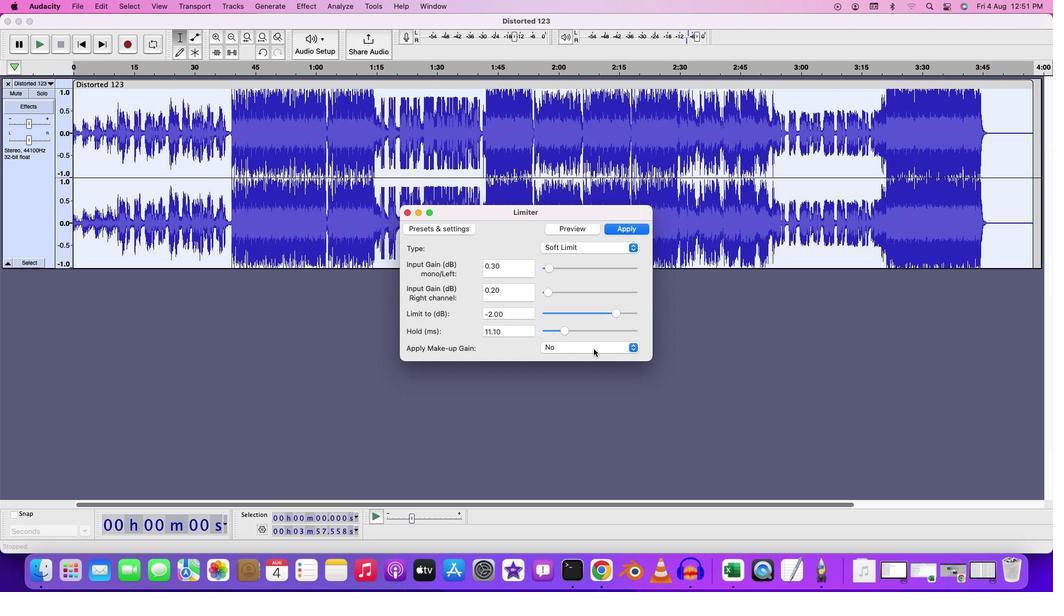 
Action: Mouse pressed left at (599, 354)
Screenshot: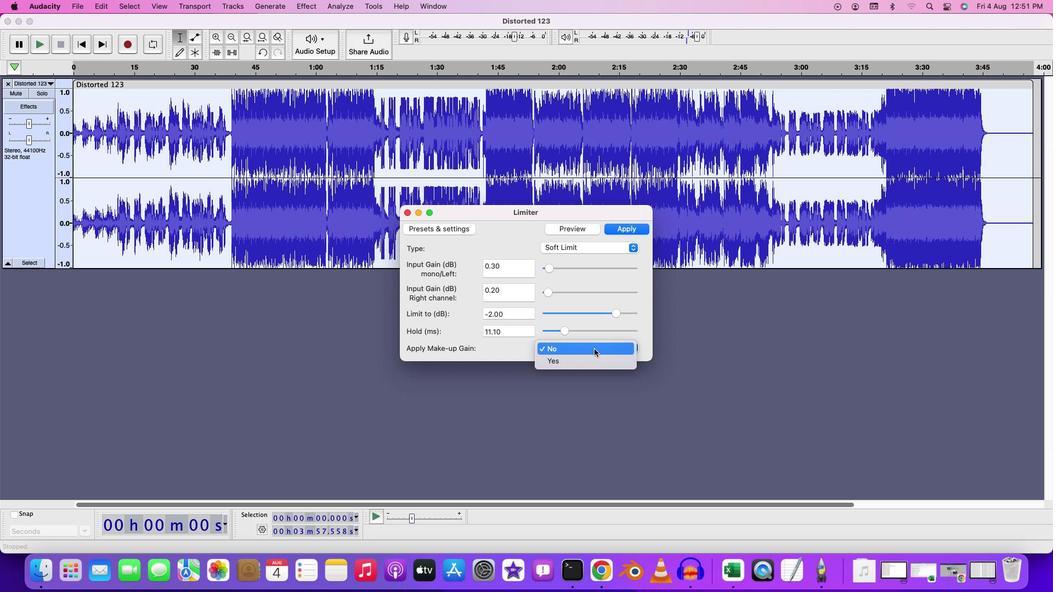
Action: Mouse moved to (593, 363)
Screenshot: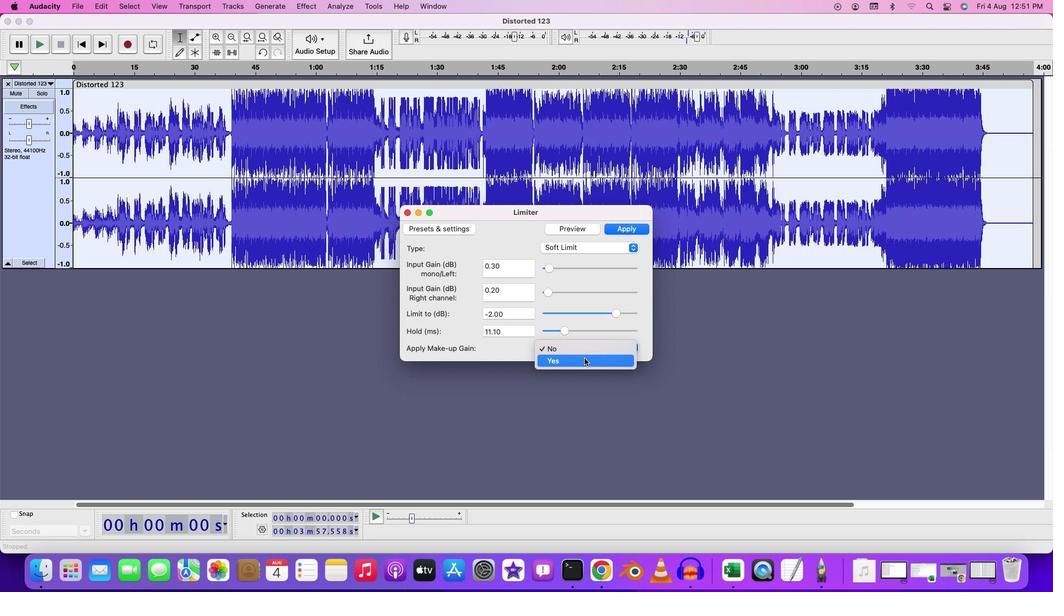 
Action: Mouse pressed left at (593, 363)
Screenshot: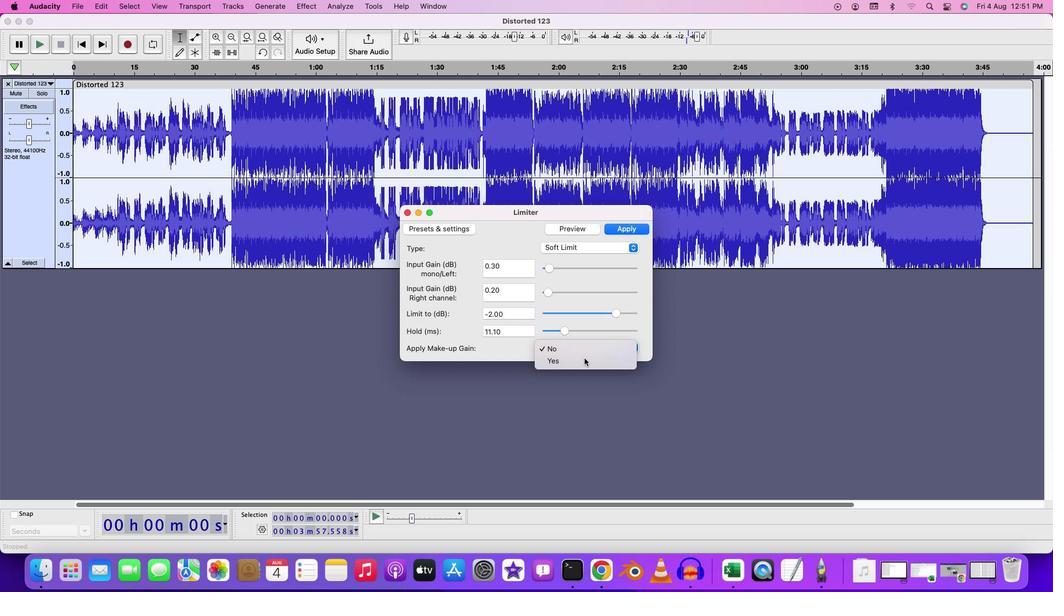 
Action: Mouse moved to (587, 254)
Screenshot: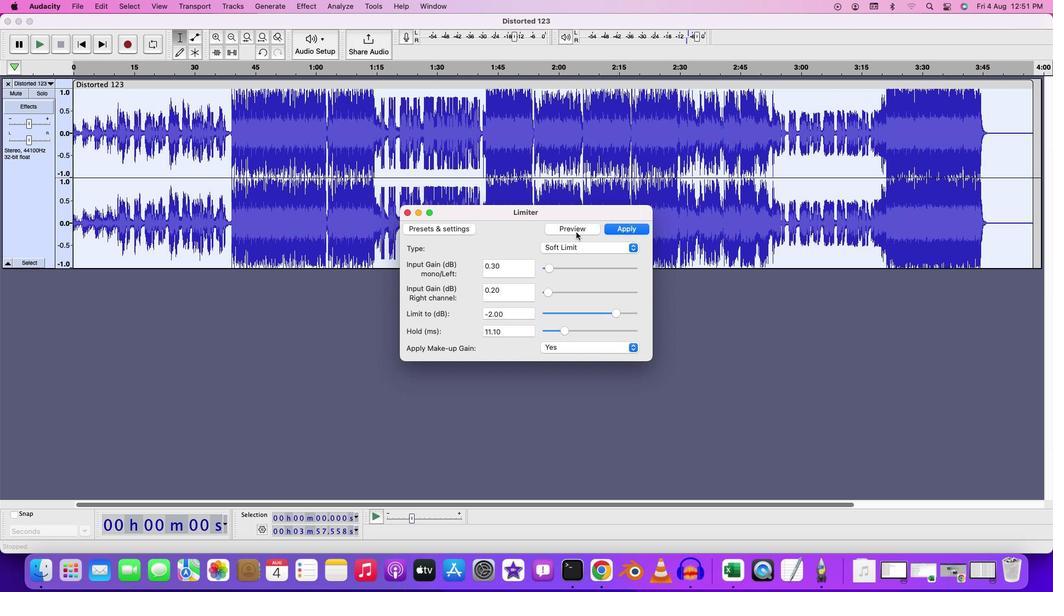 
Action: Mouse pressed left at (587, 254)
Screenshot: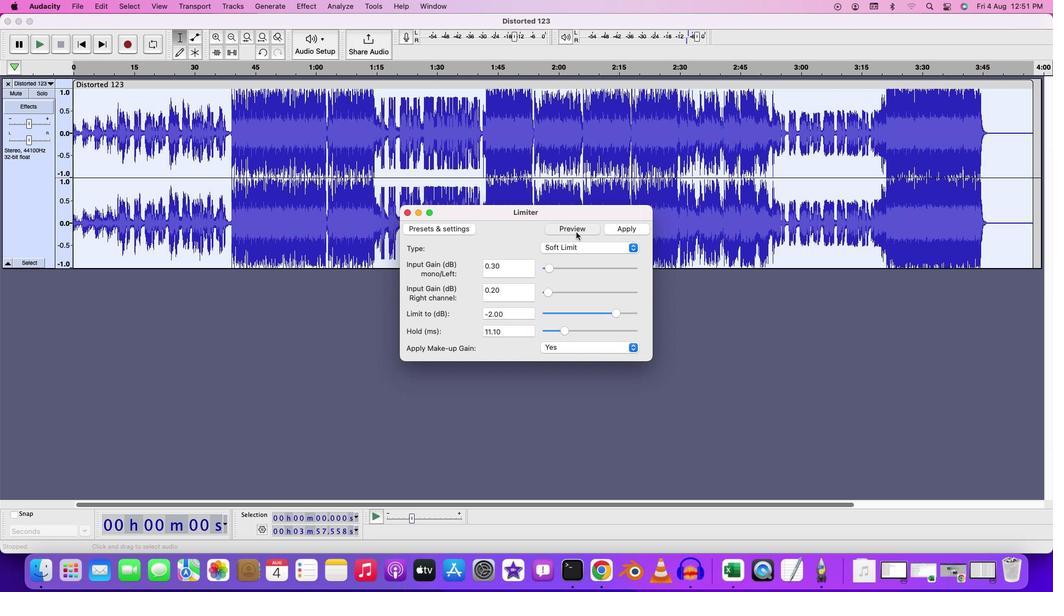 
Action: Mouse moved to (623, 255)
Screenshot: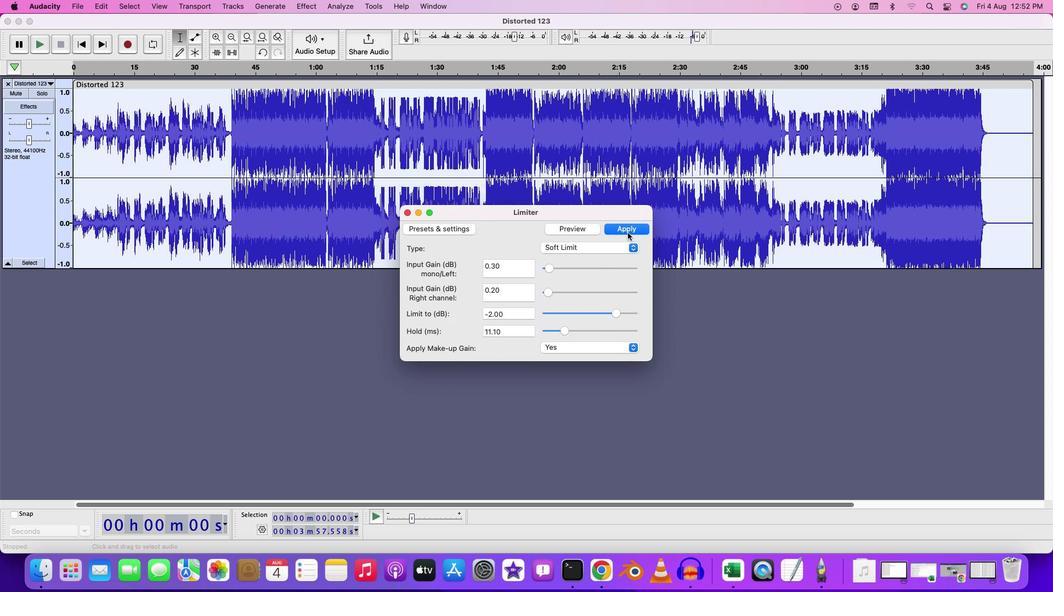 
Action: Mouse pressed left at (623, 255)
Screenshot: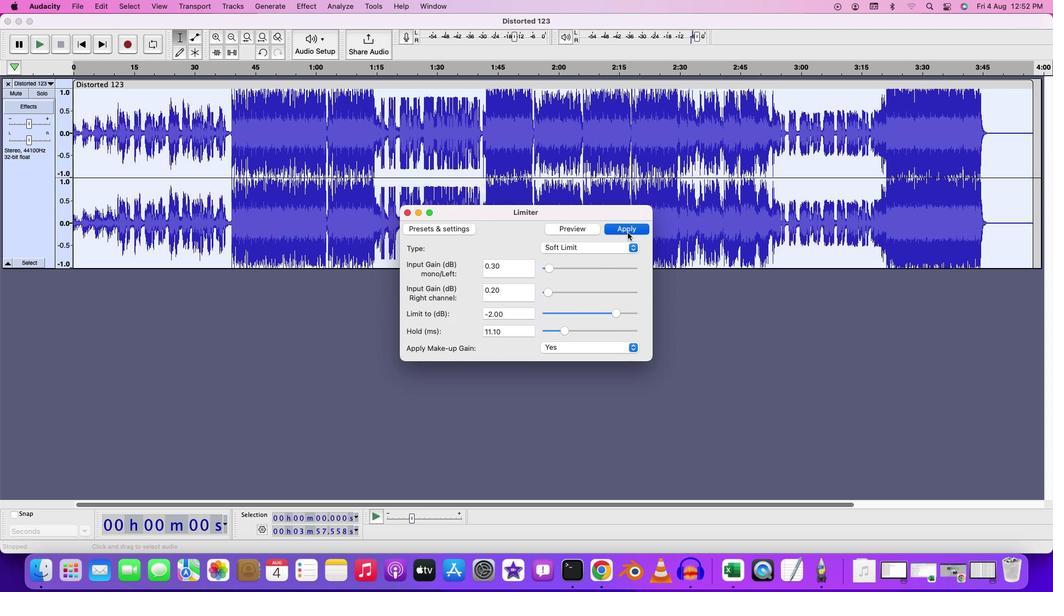 
Action: Mouse moved to (236, 138)
Screenshot: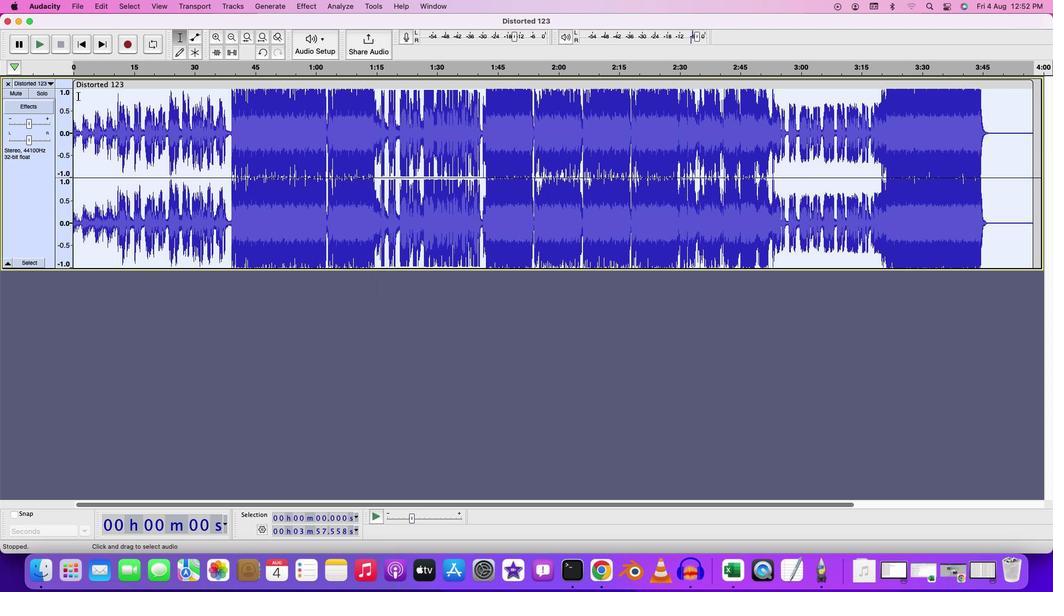 
Action: Mouse pressed left at (236, 138)
Screenshot: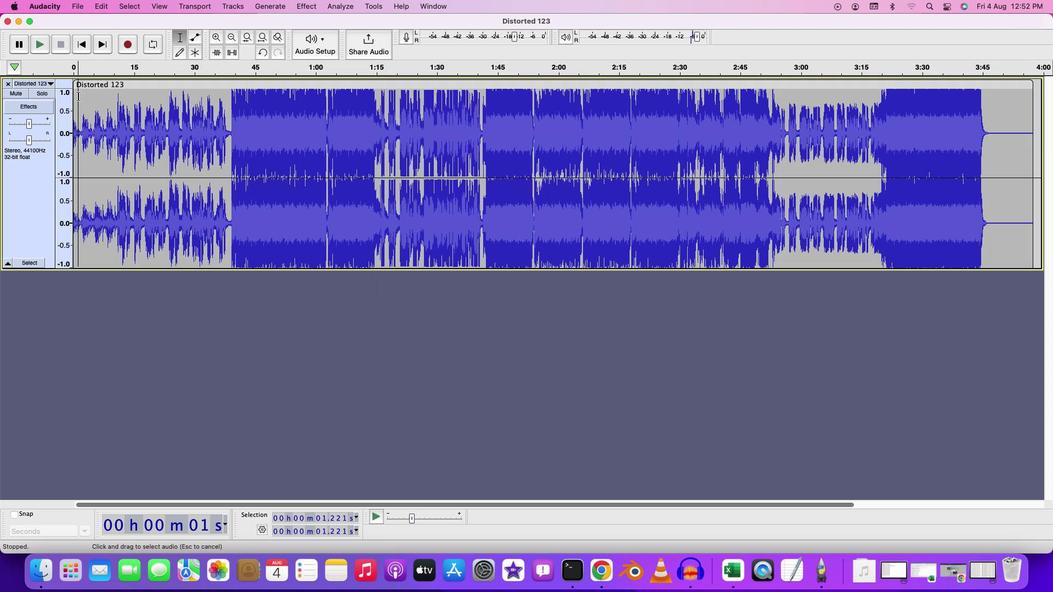 
Action: Key pressed Key.space
Screenshot: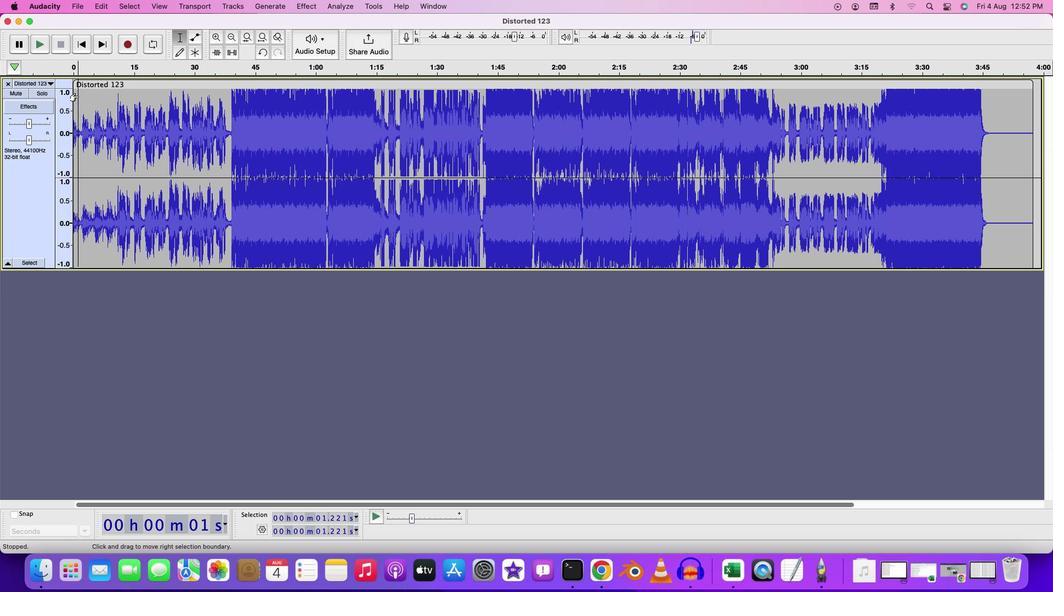 
Action: Mouse moved to (288, 141)
Screenshot: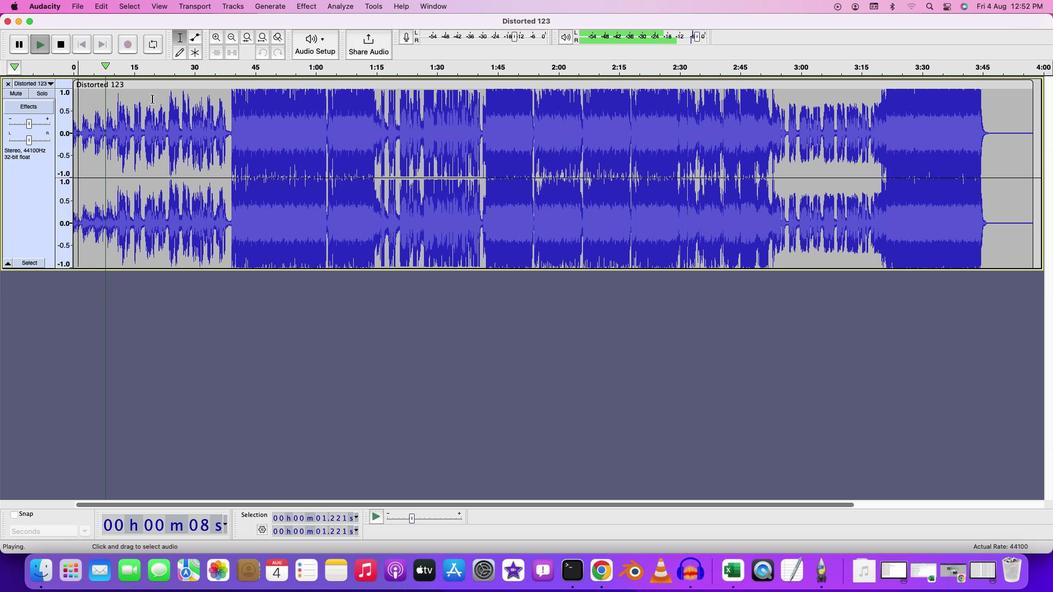 
Action: Mouse pressed left at (288, 141)
Screenshot: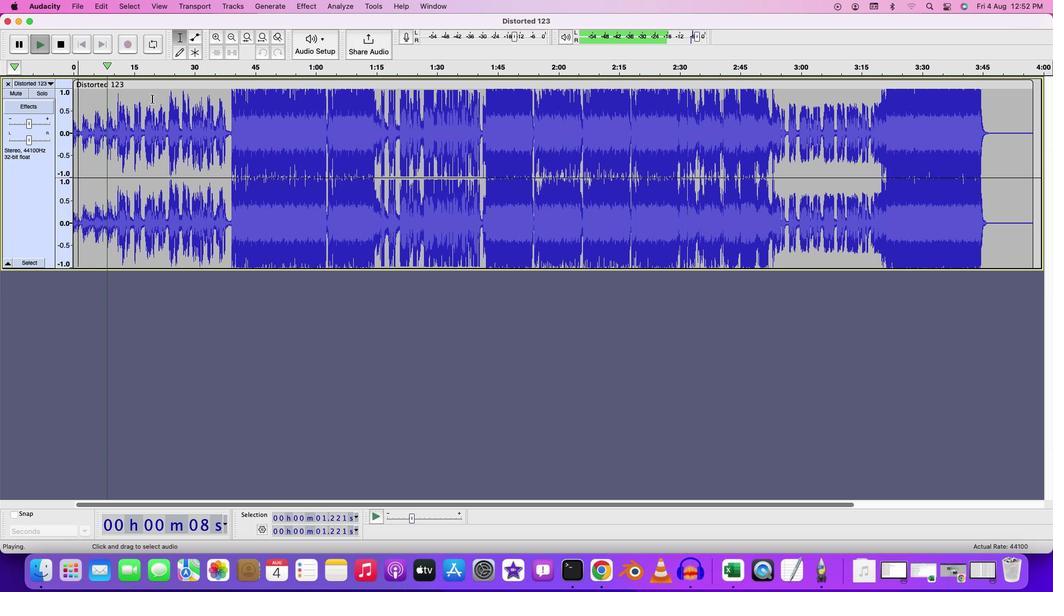 
Action: Key pressed Key.spaceKey.space
Screenshot: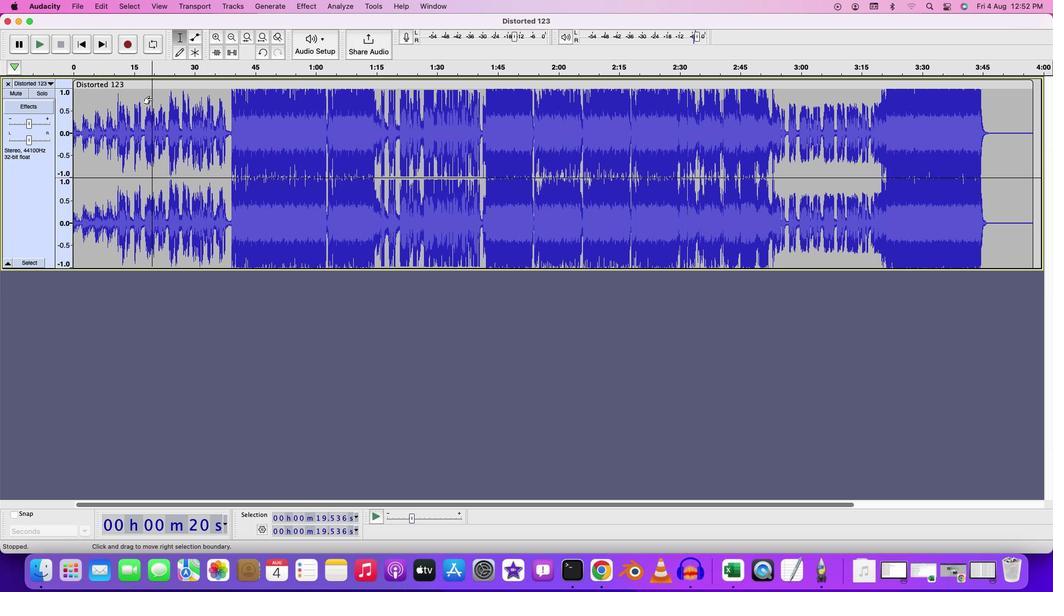 
Action: Mouse moved to (450, 142)
Screenshot: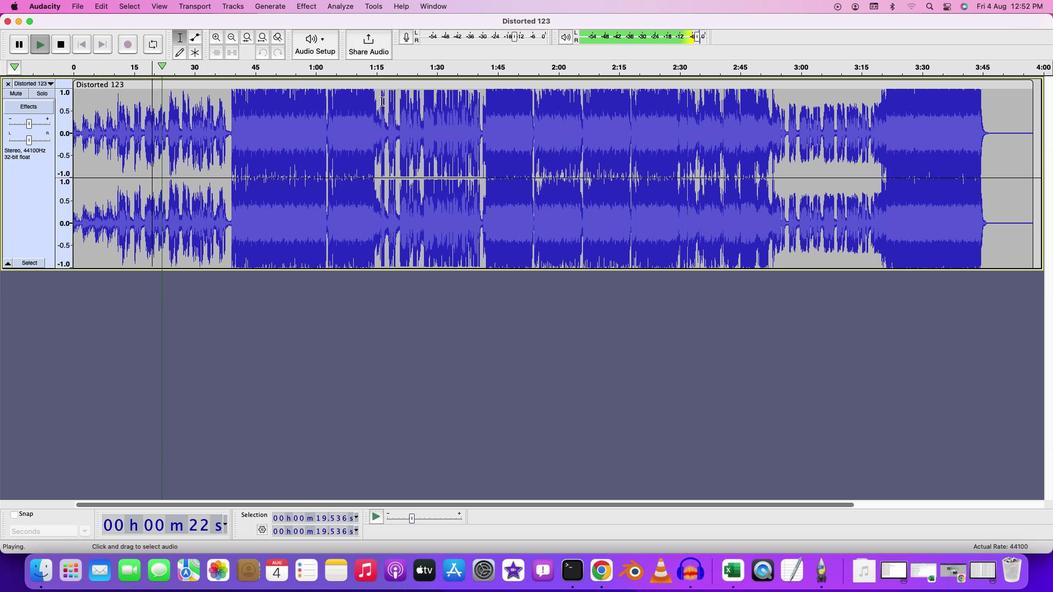 
Action: Mouse pressed left at (450, 142)
Screenshot: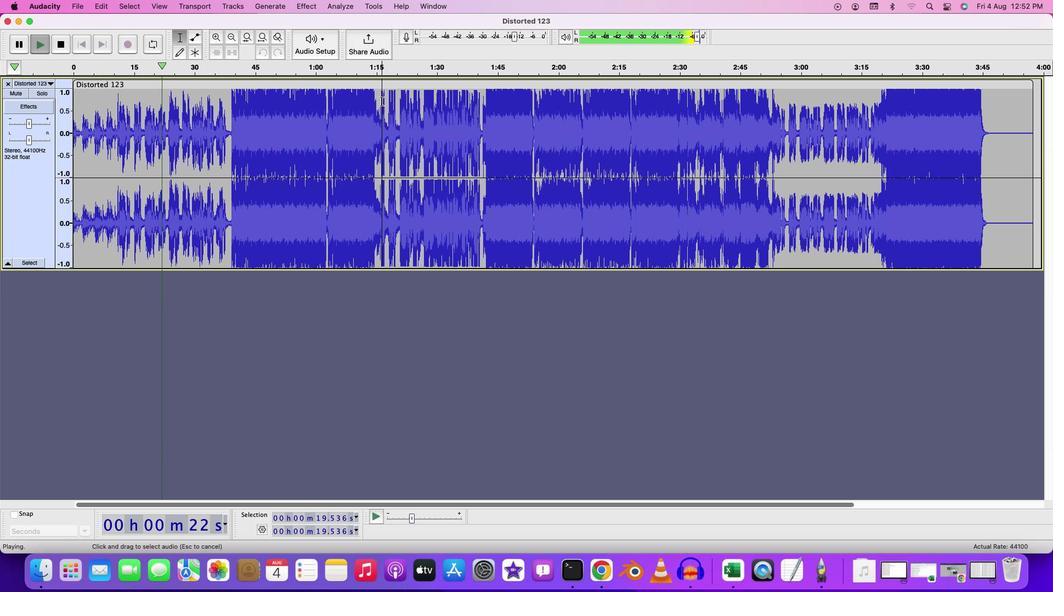 
Action: Key pressed Key.space
Screenshot: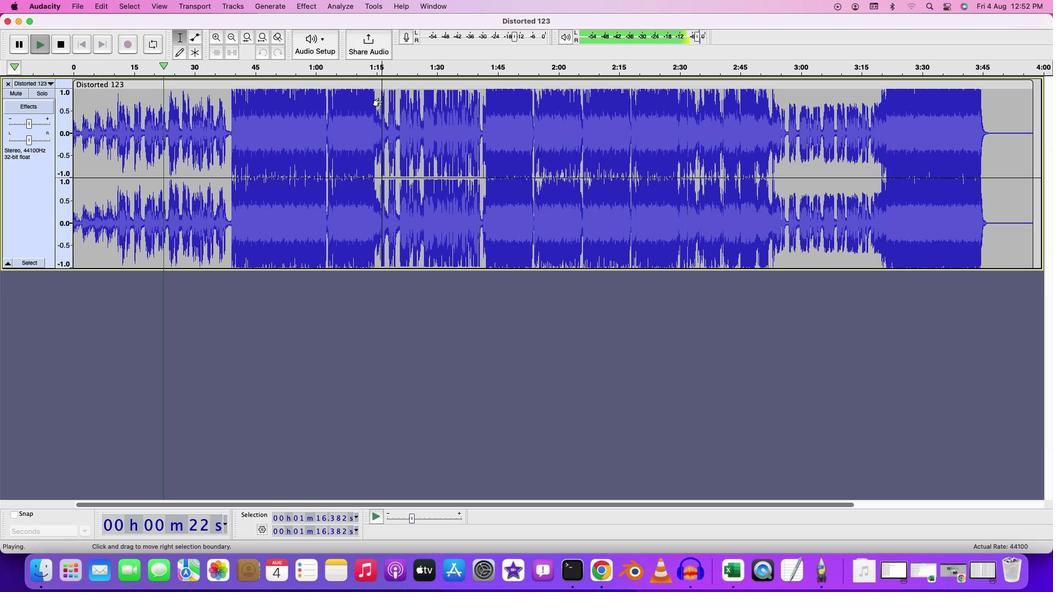 
Action: Mouse moved to (446, 141)
Screenshot: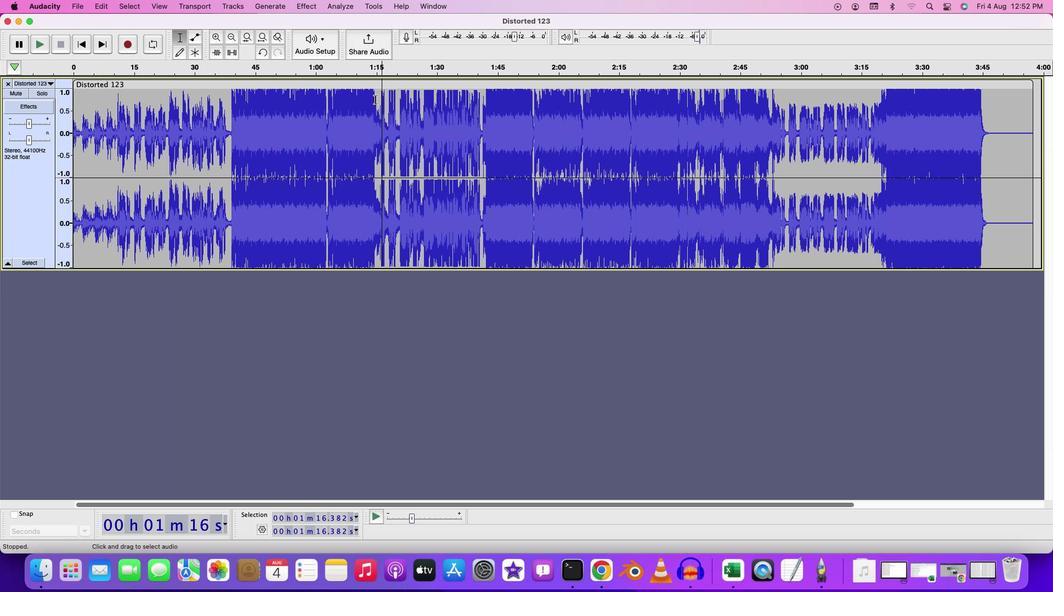 
Action: Mouse pressed left at (446, 141)
Screenshot: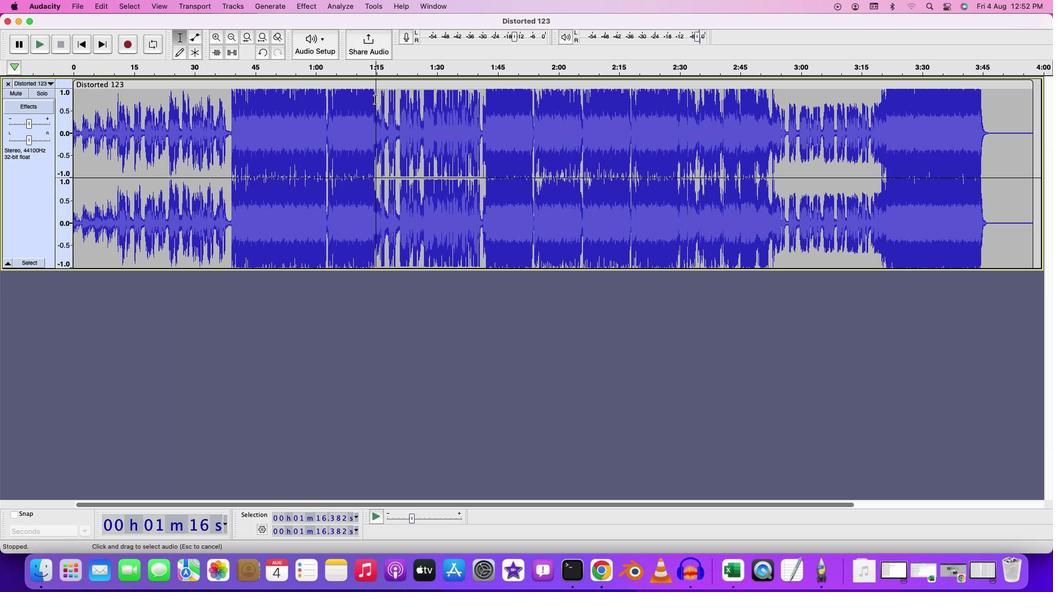 
Action: Key pressed Key.space
Screenshot: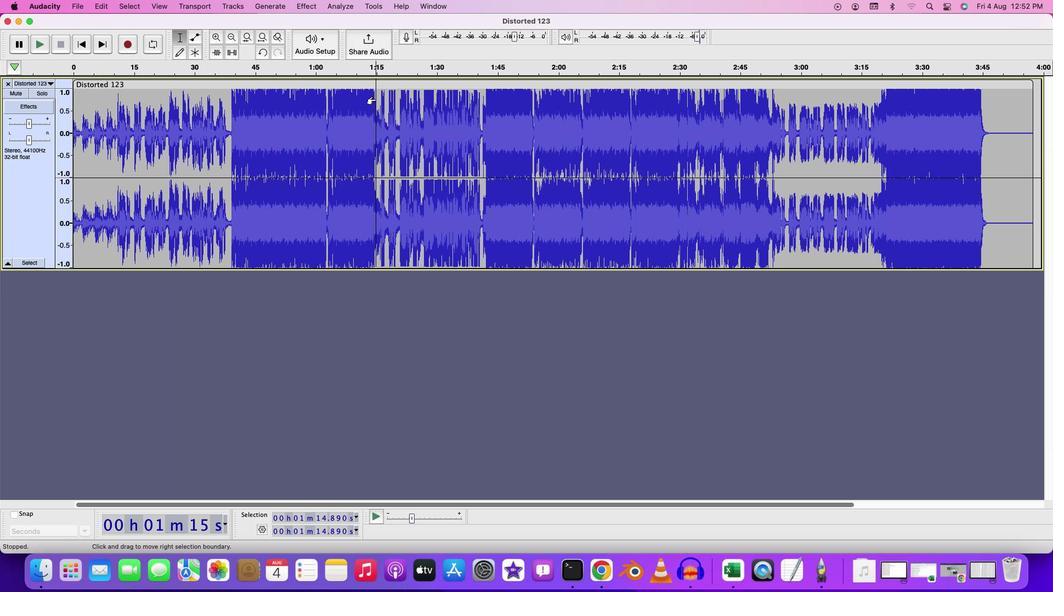 
Action: Mouse moved to (851, 138)
Screenshot: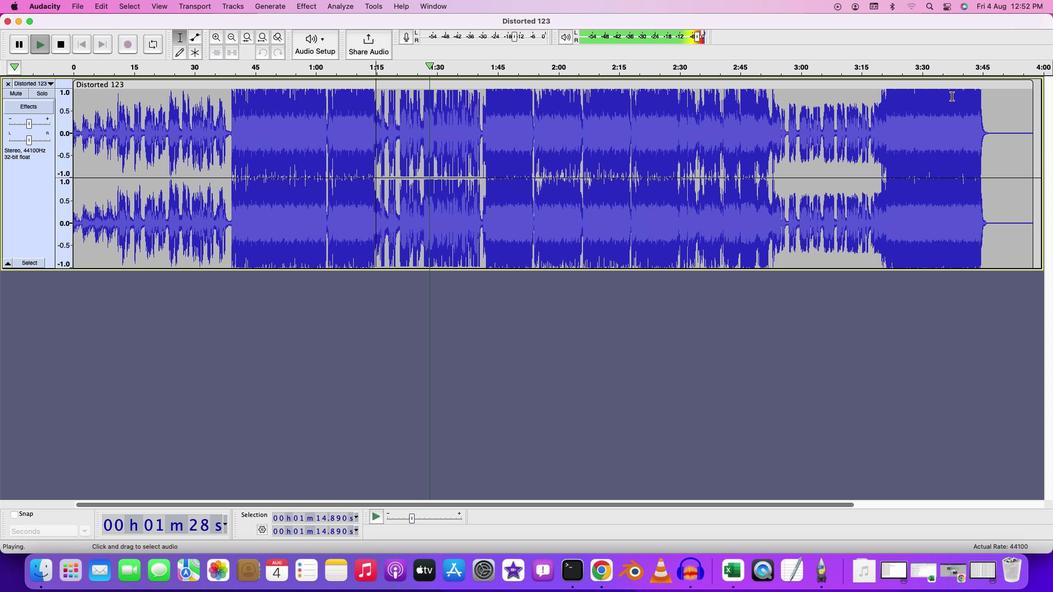 
Action: Mouse pressed left at (851, 138)
Screenshot: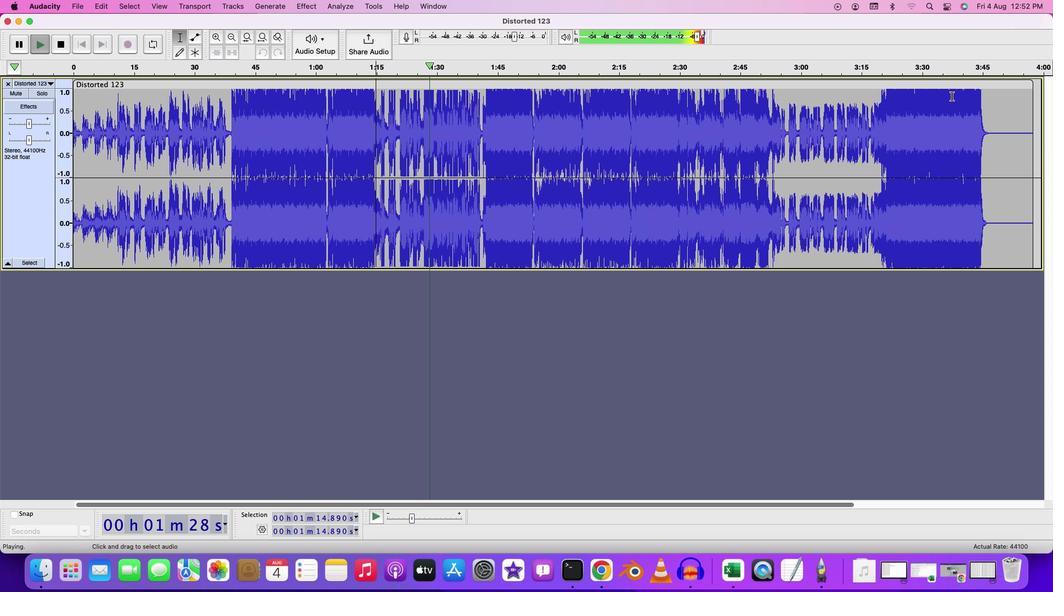 
Action: Mouse moved to (828, 136)
Screenshot: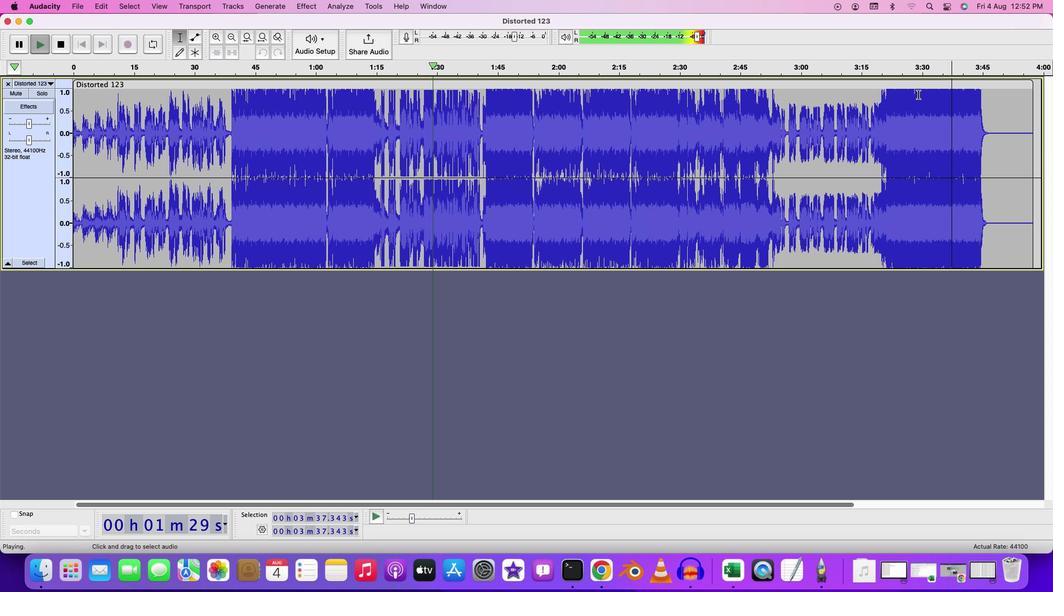 
Action: Mouse pressed left at (828, 136)
Screenshot: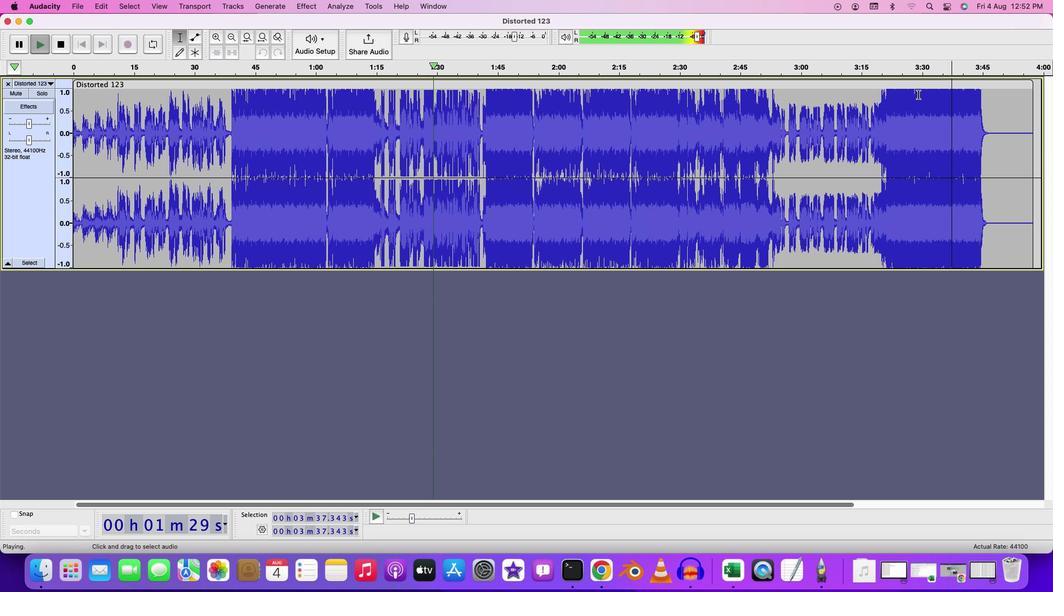 
Action: Mouse moved to (726, 140)
Screenshot: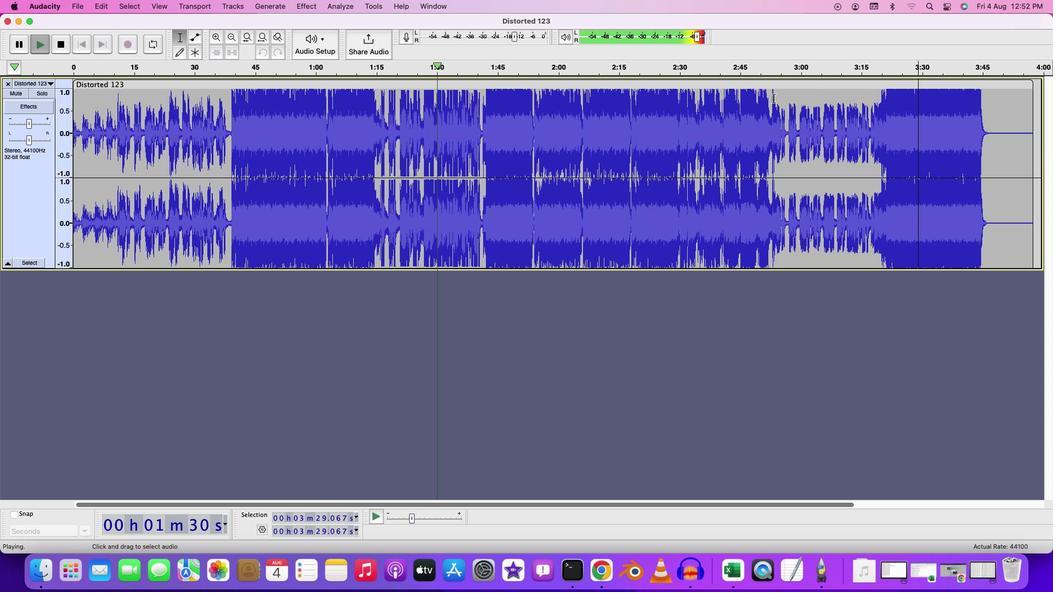 
Action: Mouse pressed left at (726, 140)
Screenshot: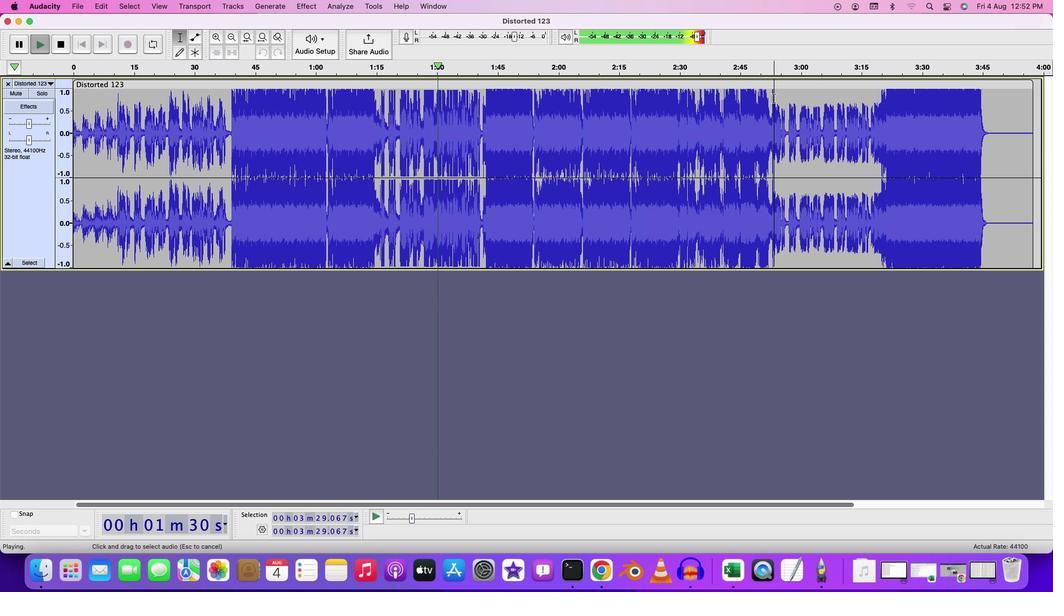 
Action: Key pressed Key.spaceKey.space
Screenshot: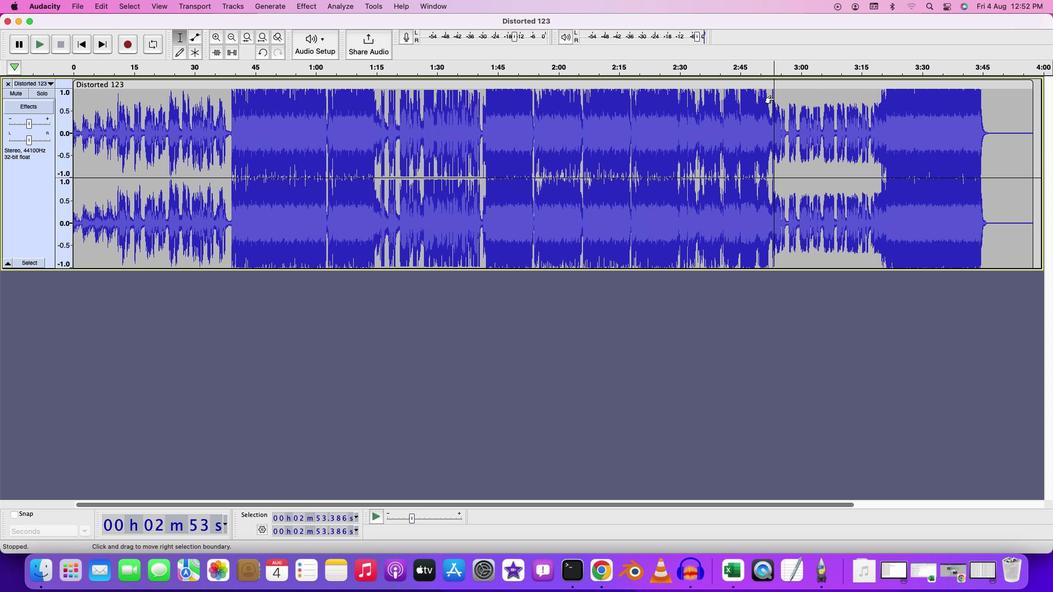 
Action: Mouse moved to (857, 137)
Screenshot: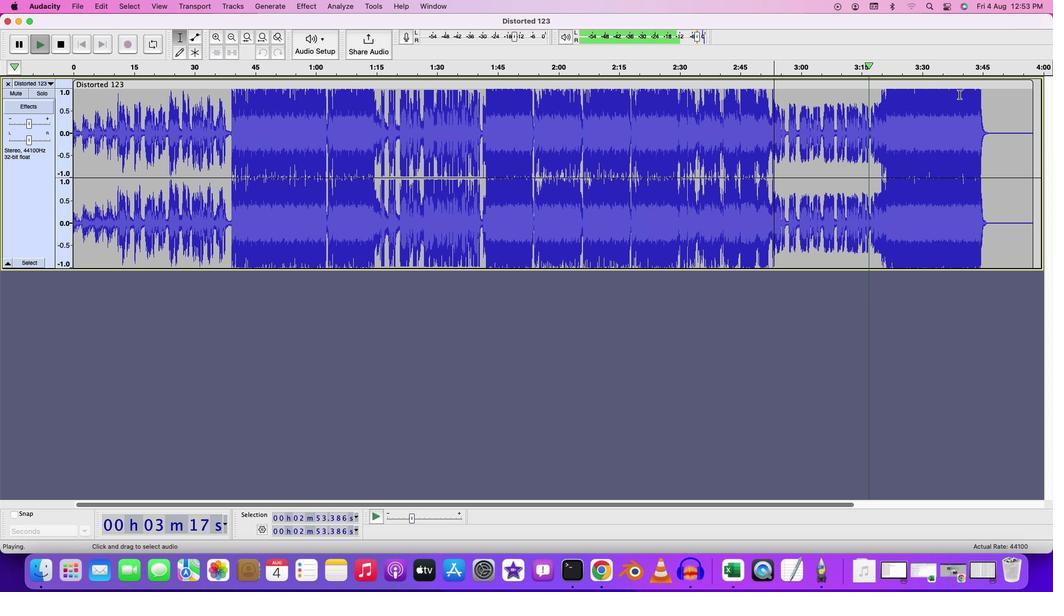
Action: Mouse pressed left at (857, 137)
Screenshot: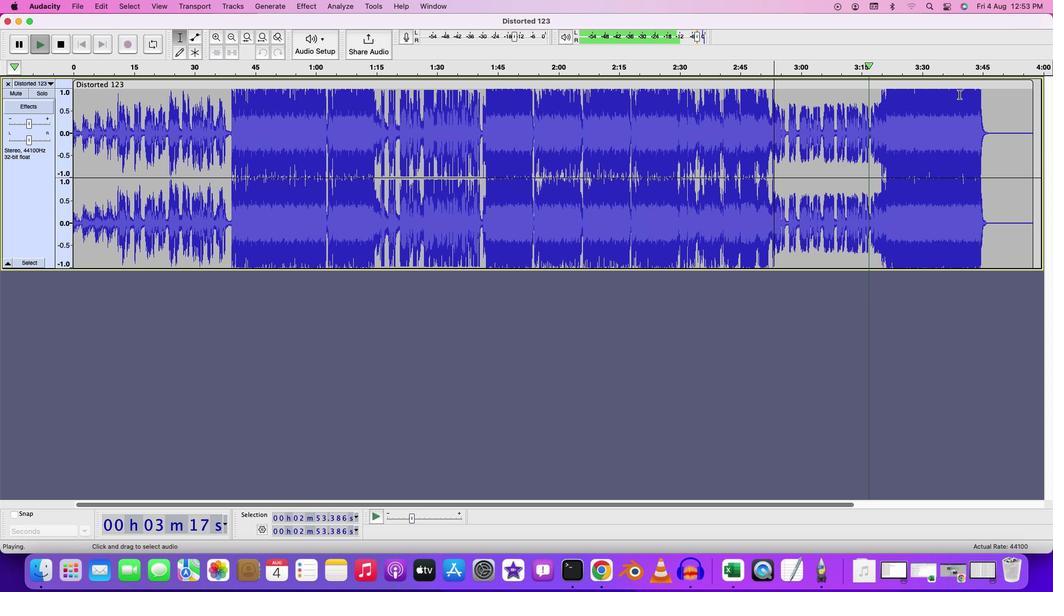 
Action: Key pressed Key.spaceKey.spaceKey.space
Screenshot: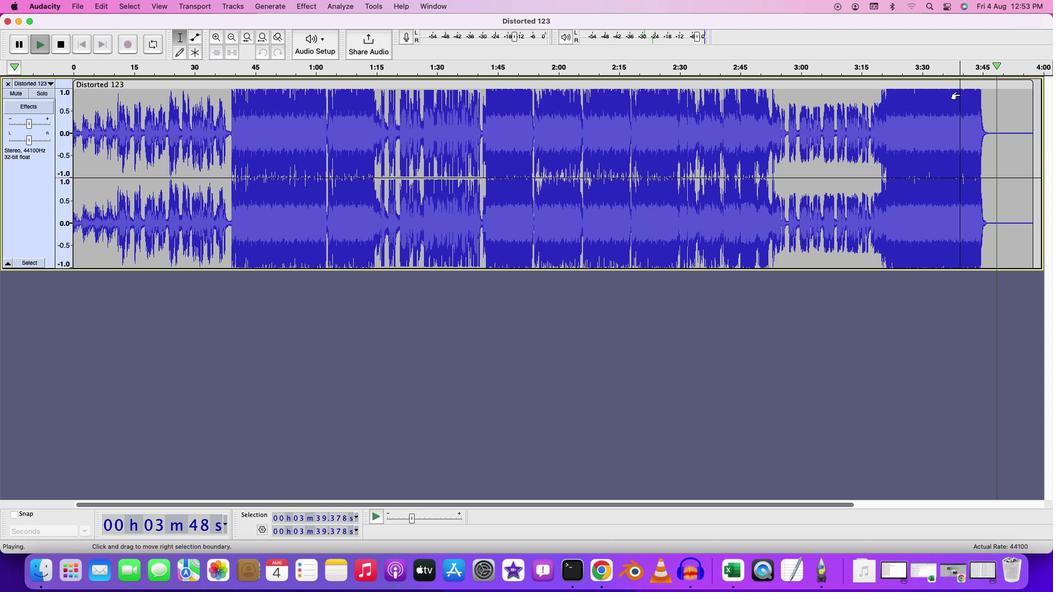 
Action: Mouse moved to (238, 62)
Screenshot: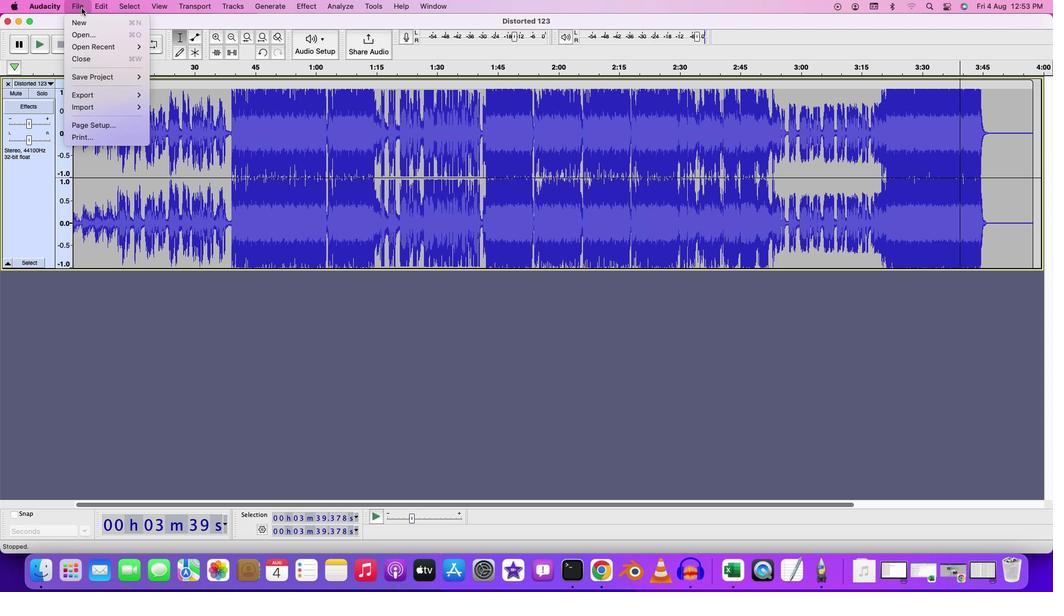 
Action: Mouse pressed left at (238, 62)
Screenshot: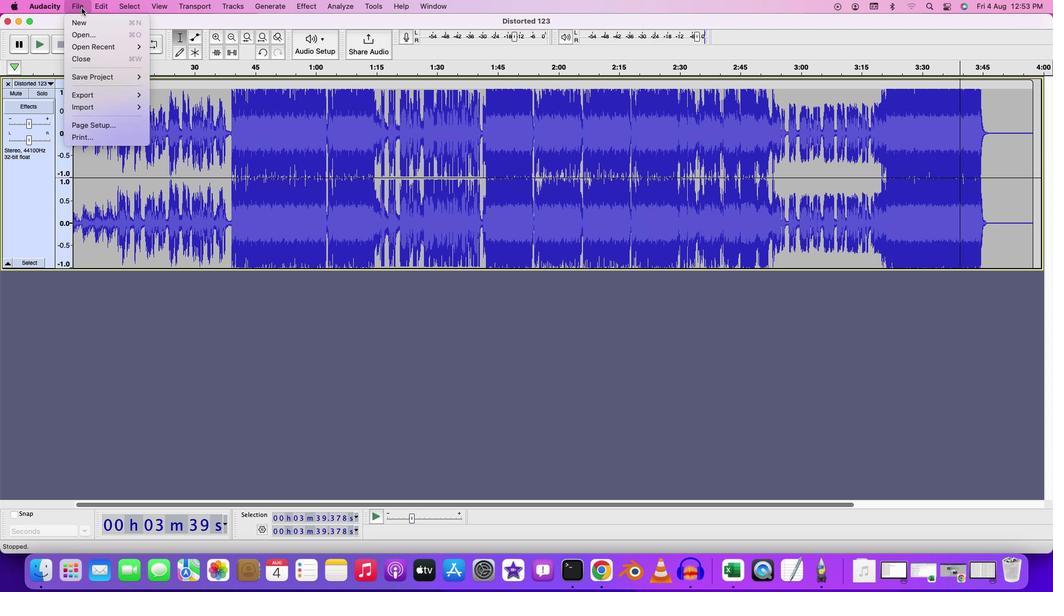 
Action: Mouse moved to (293, 137)
Screenshot: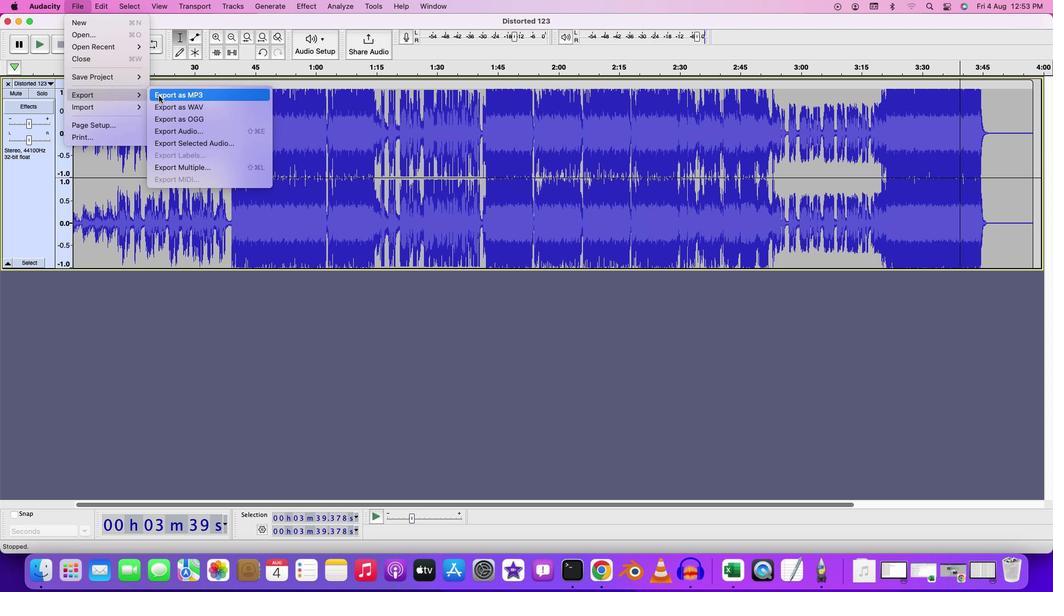 
Action: Mouse pressed left at (293, 137)
Screenshot: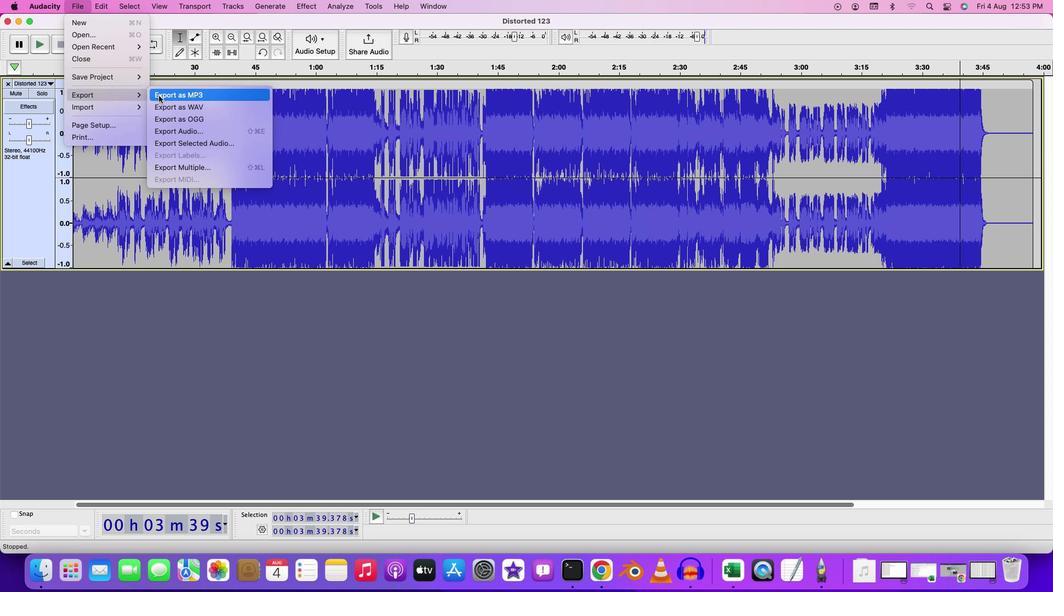 
Action: Mouse moved to (546, 197)
Screenshot: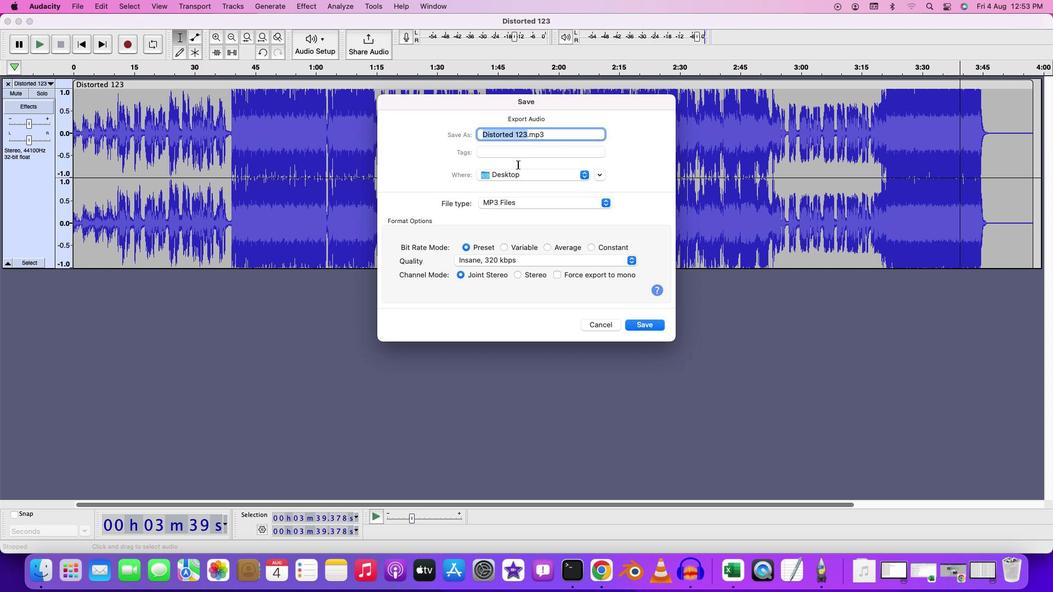 
Action: Key pressed Key.backspaceKey.shift'L''i''m''i''t''e''r'
Screenshot: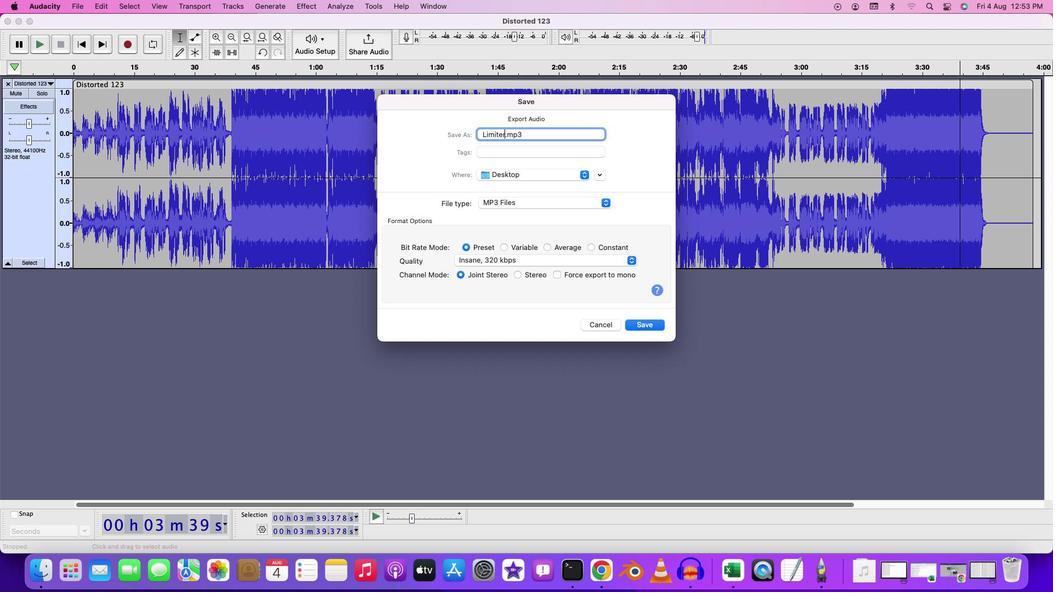 
Action: Mouse moved to (632, 330)
Screenshot: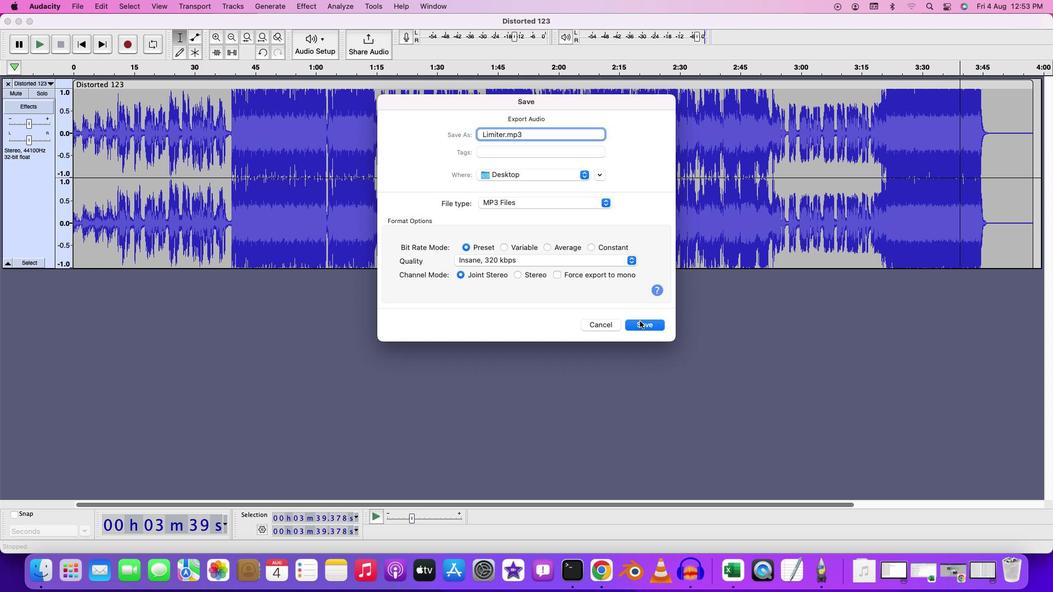 
Action: Mouse pressed left at (632, 330)
Screenshot: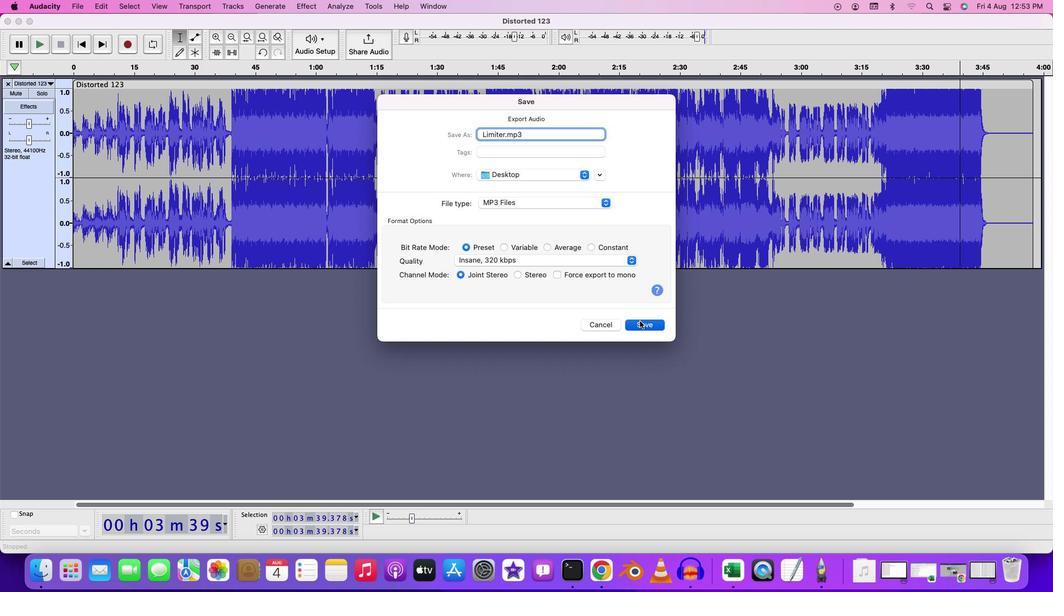 
Action: Mouse moved to (623, 391)
Screenshot: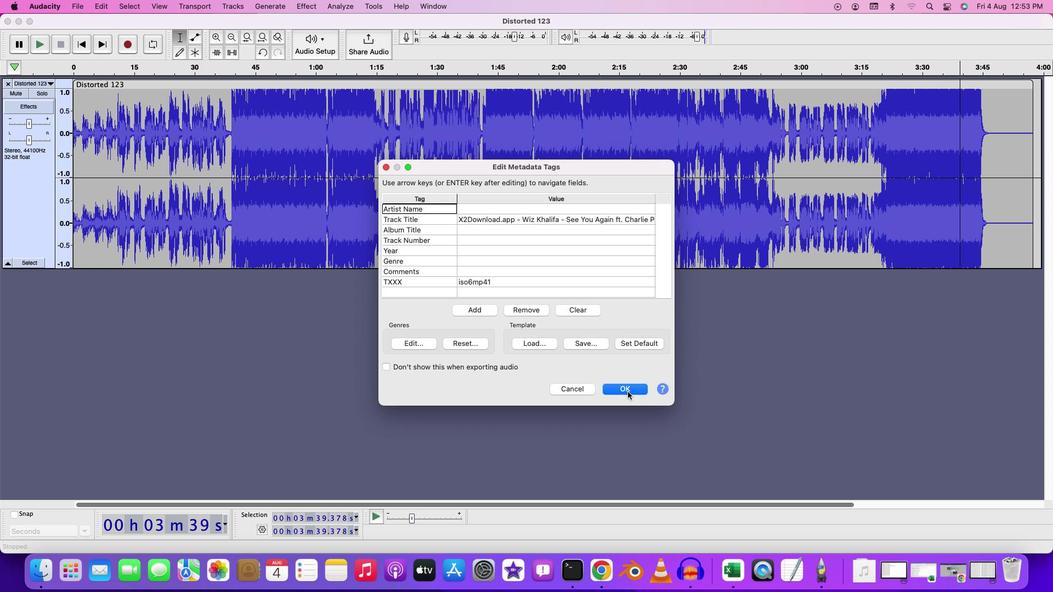 
Action: Mouse pressed left at (623, 391)
Screenshot: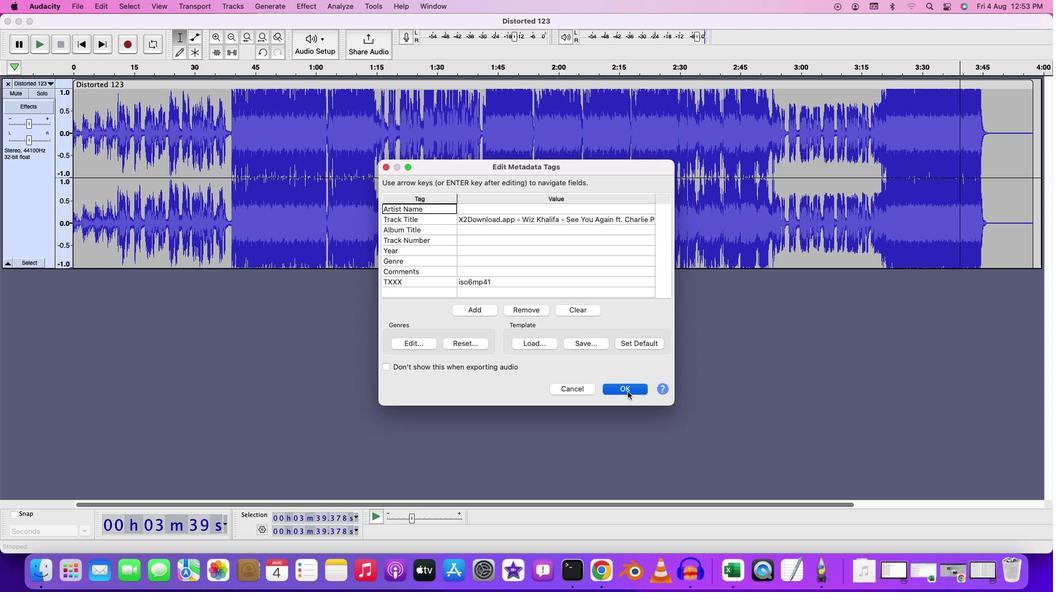 
Action: Mouse moved to (586, 333)
Screenshot: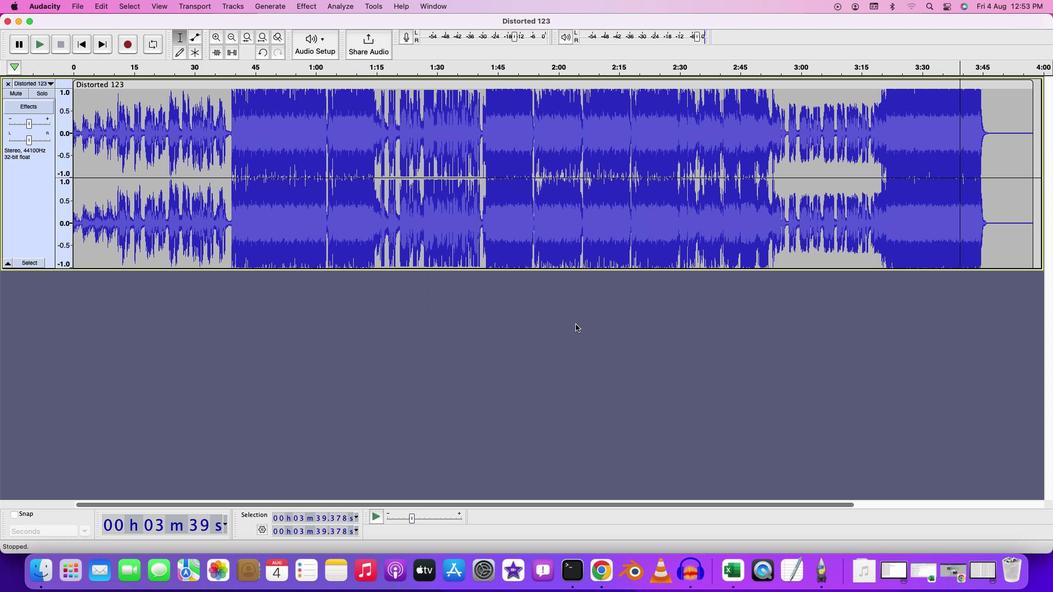 
Action: Mouse pressed left at (586, 333)
Screenshot: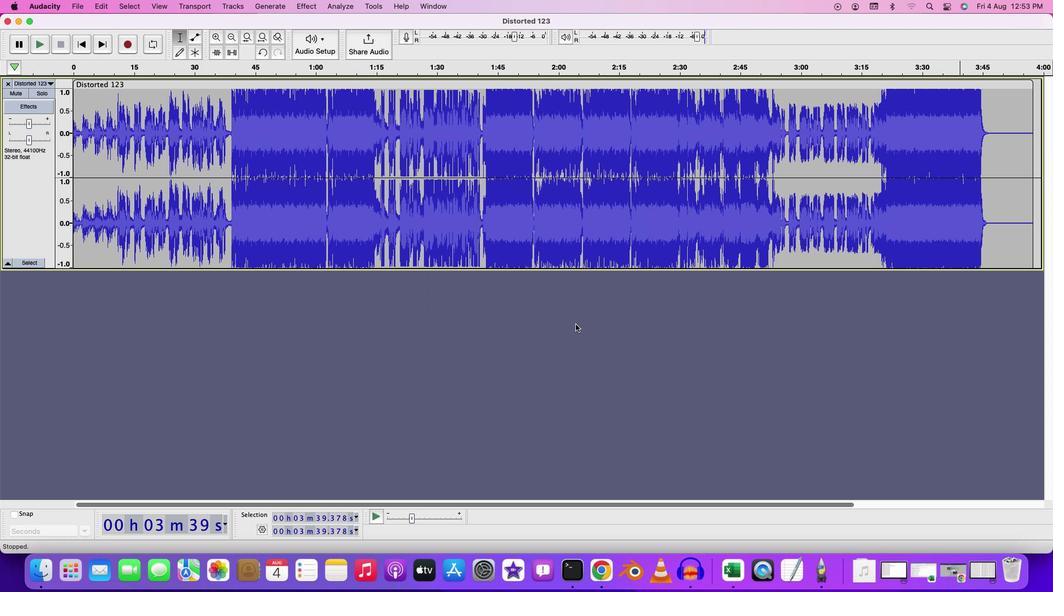 
Action: Mouse moved to (583, 334)
Screenshot: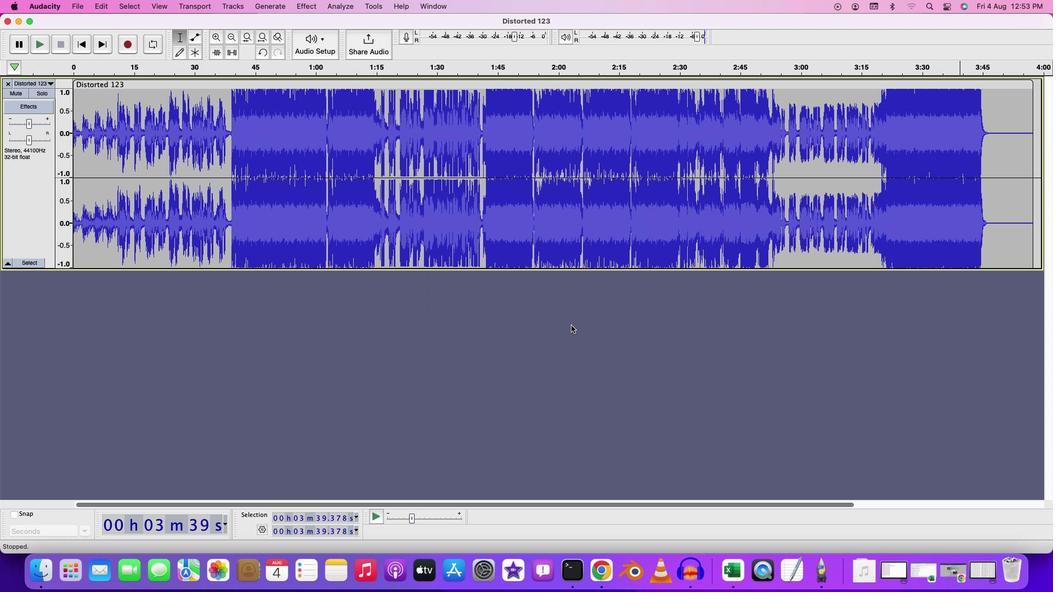 
